 Task: Toggle the allow navigation to surrounding cells .
Action: Mouse moved to (26, 529)
Screenshot: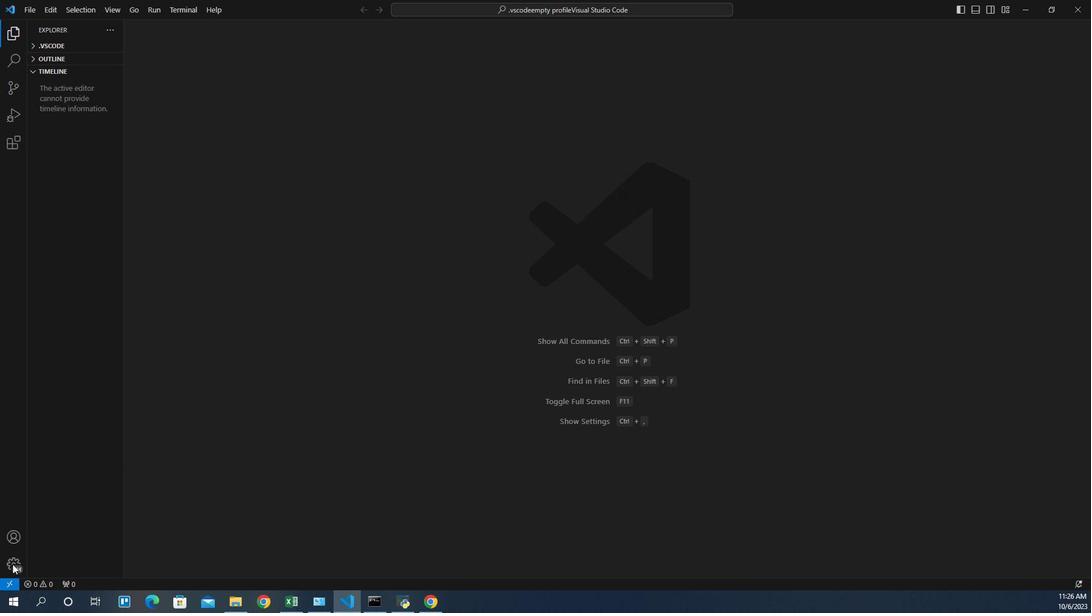 
Action: Mouse pressed left at (26, 529)
Screenshot: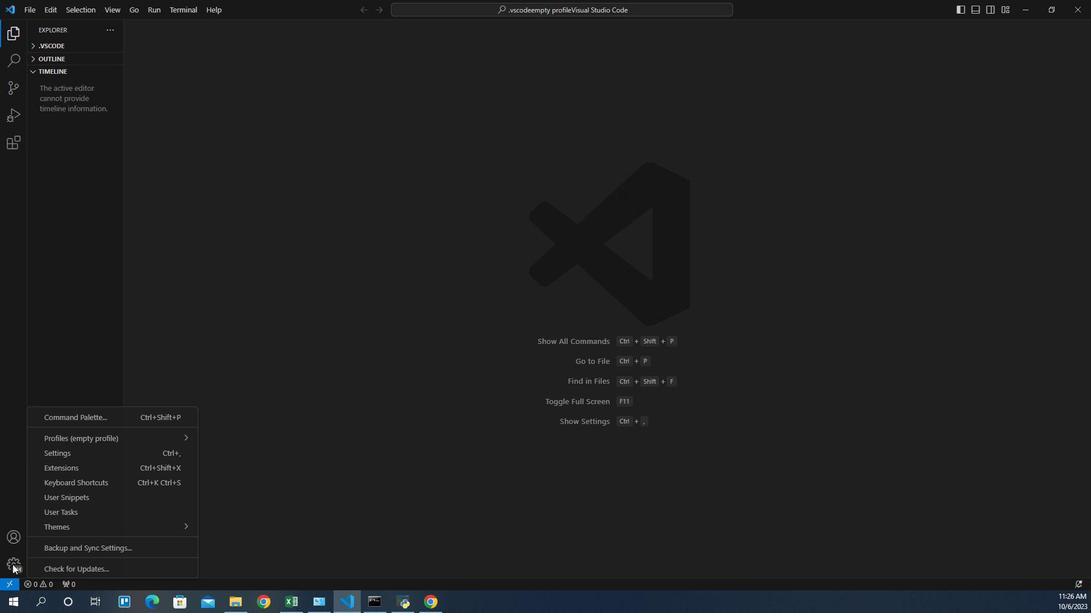 
Action: Mouse moved to (69, 437)
Screenshot: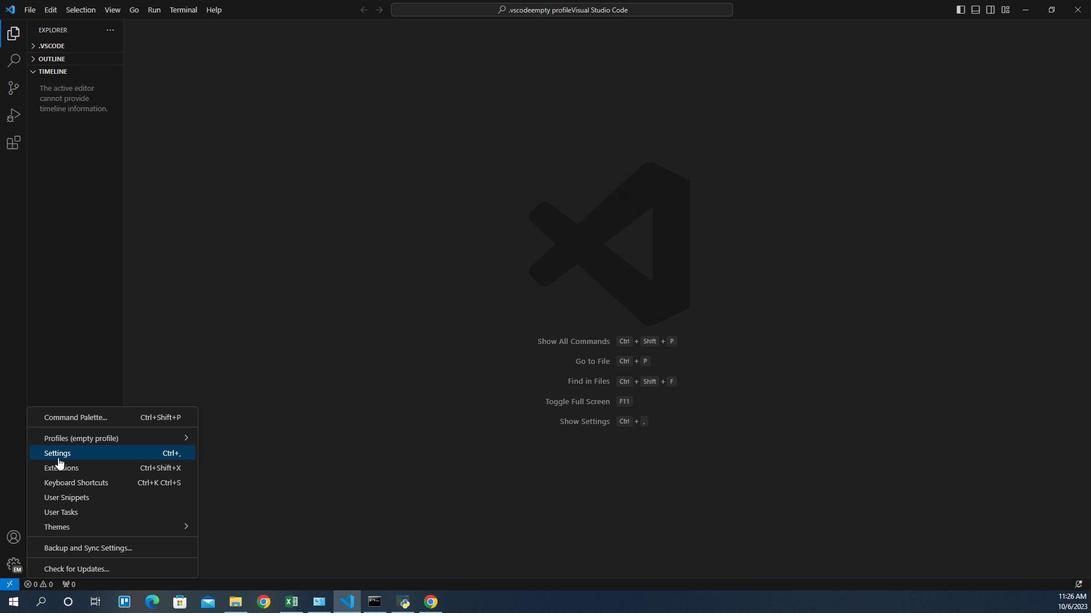 
Action: Mouse pressed left at (69, 437)
Screenshot: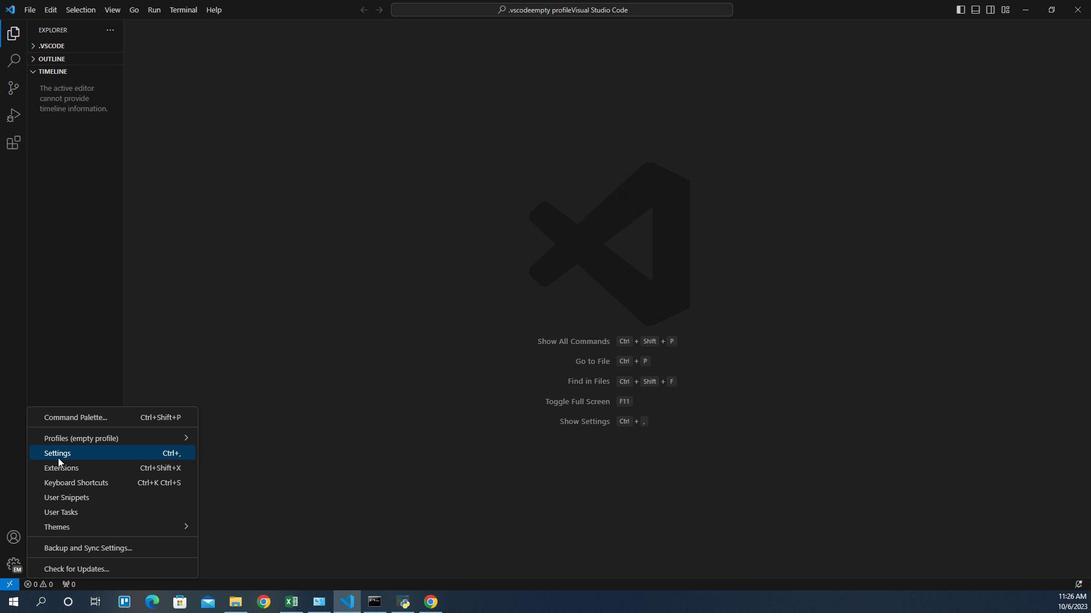 
Action: Mouse moved to (298, 173)
Screenshot: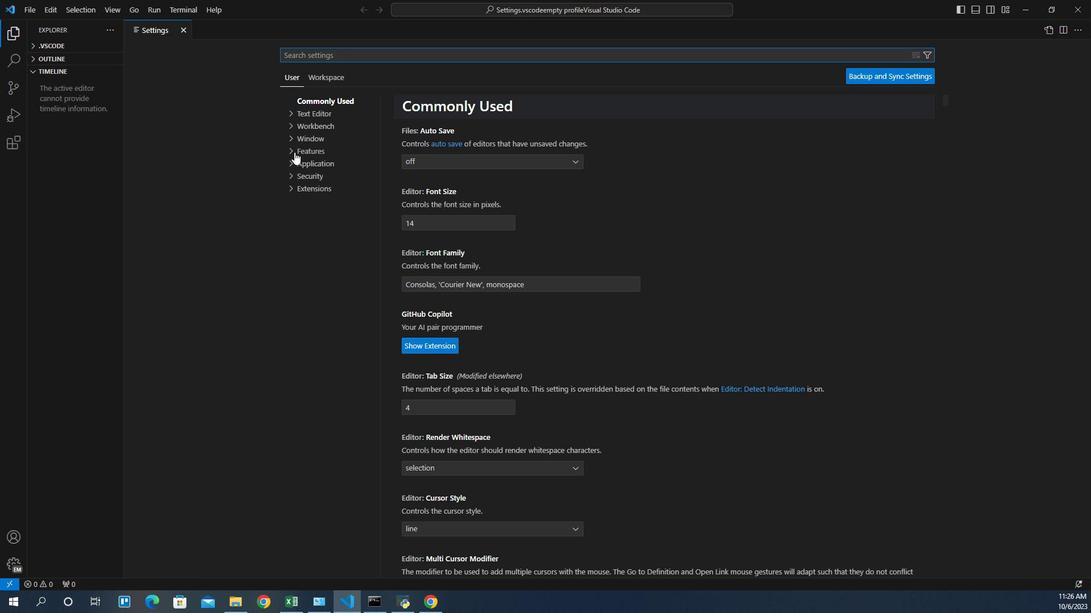 
Action: Mouse pressed left at (298, 173)
Screenshot: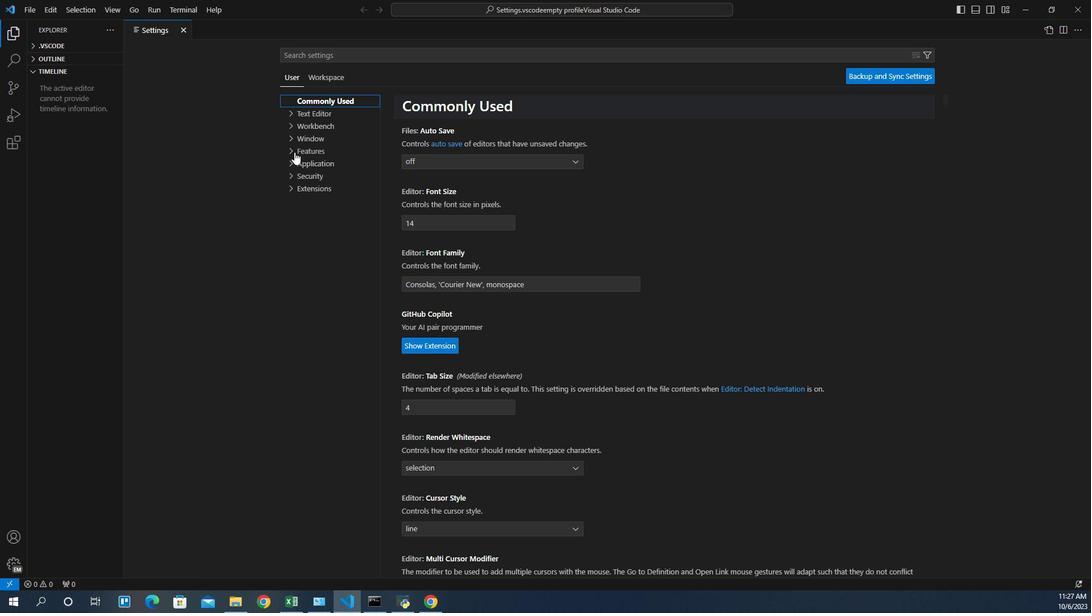 
Action: Mouse moved to (324, 331)
Screenshot: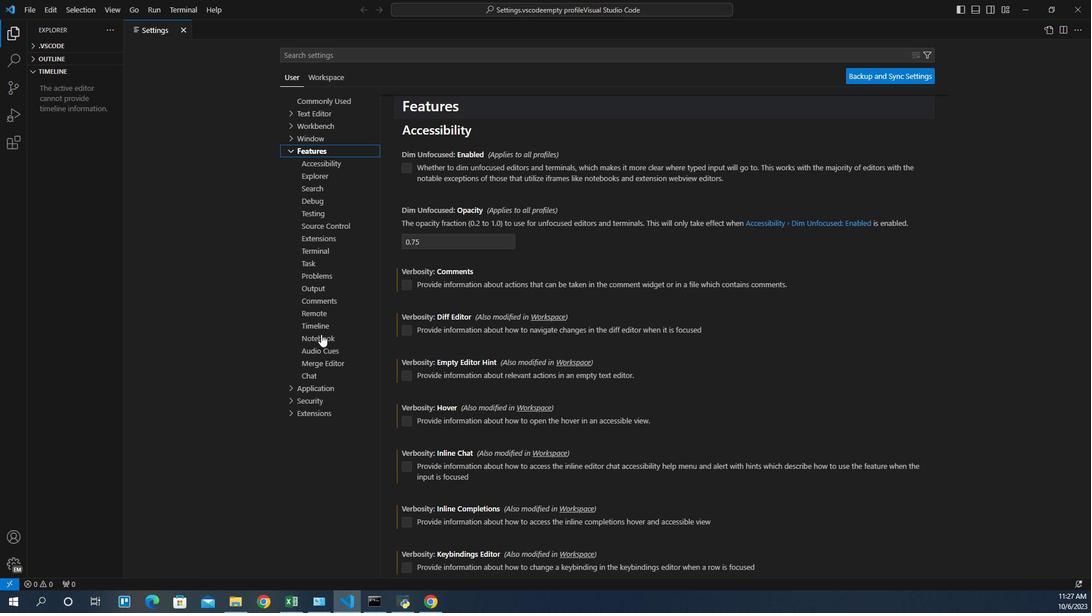 
Action: Mouse pressed left at (324, 331)
Screenshot: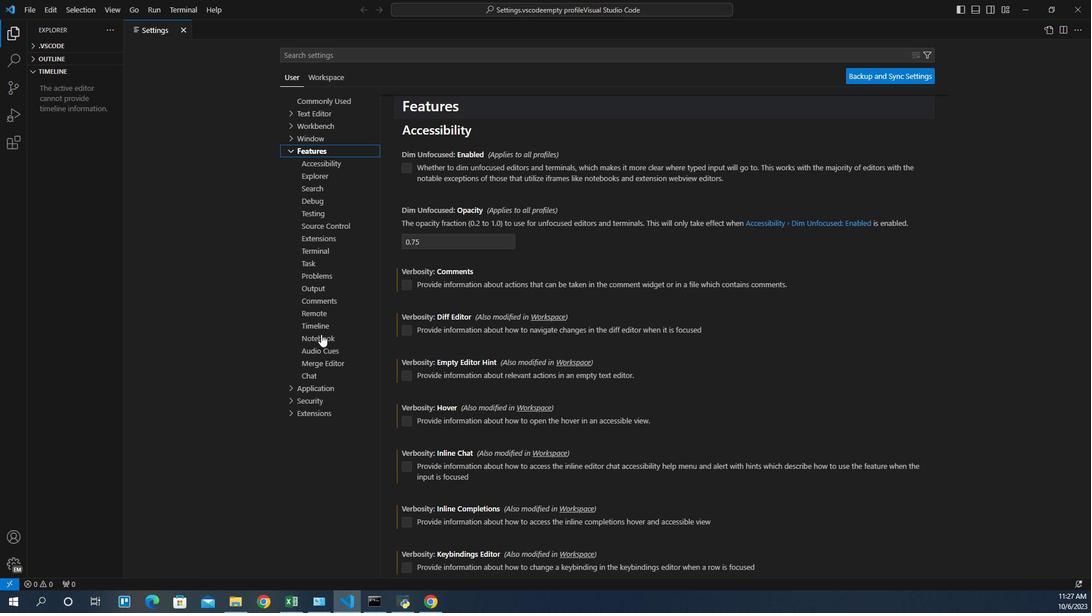 
Action: Mouse moved to (464, 431)
Screenshot: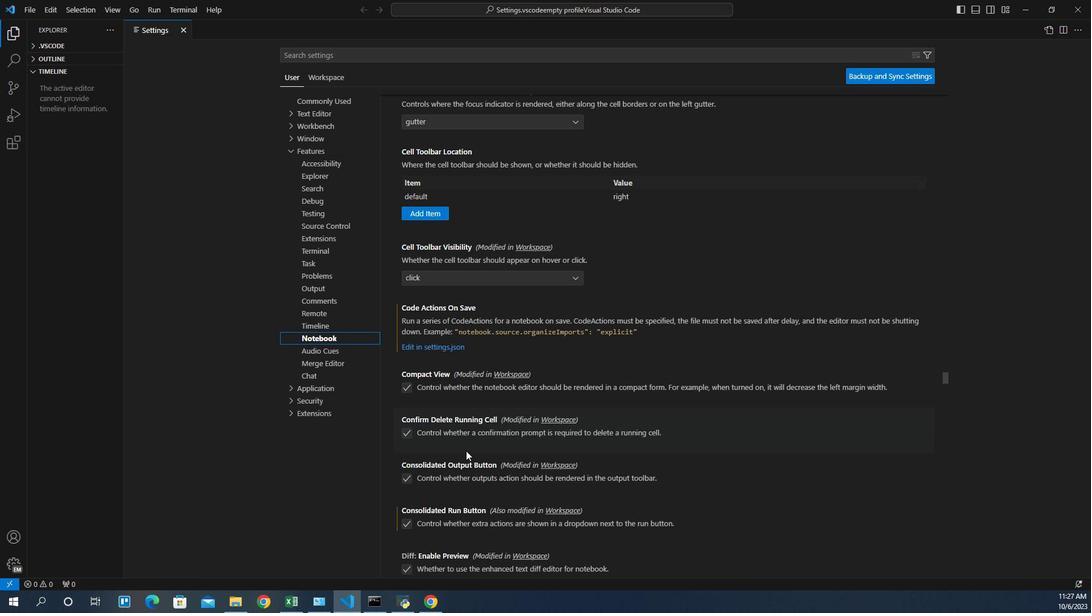 
Action: Mouse scrolled (464, 431) with delta (0, 0)
Screenshot: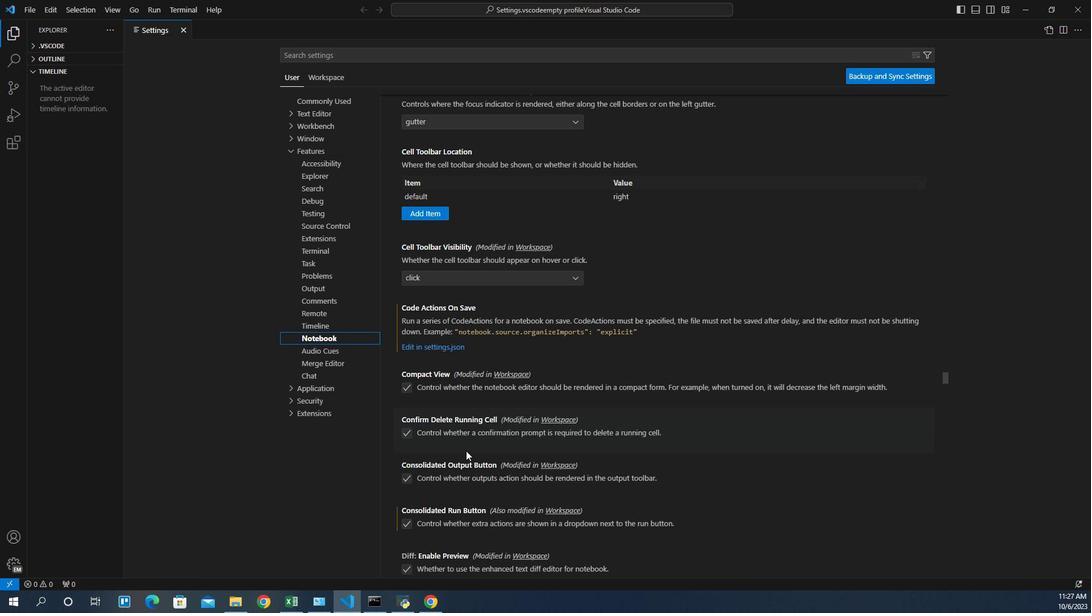 
Action: Mouse scrolled (464, 431) with delta (0, 0)
Screenshot: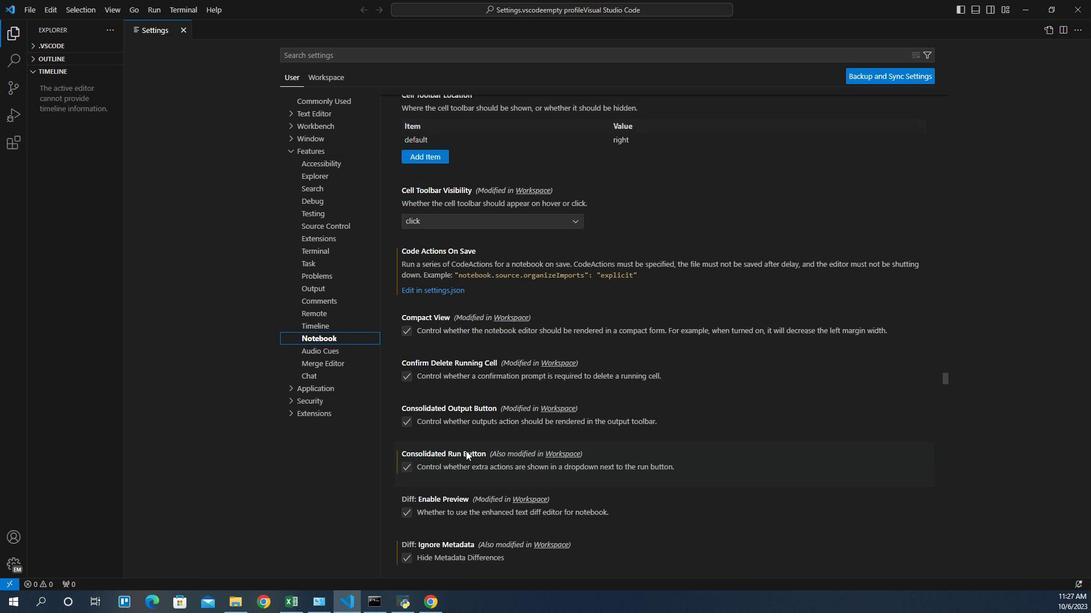 
Action: Mouse scrolled (464, 431) with delta (0, 0)
Screenshot: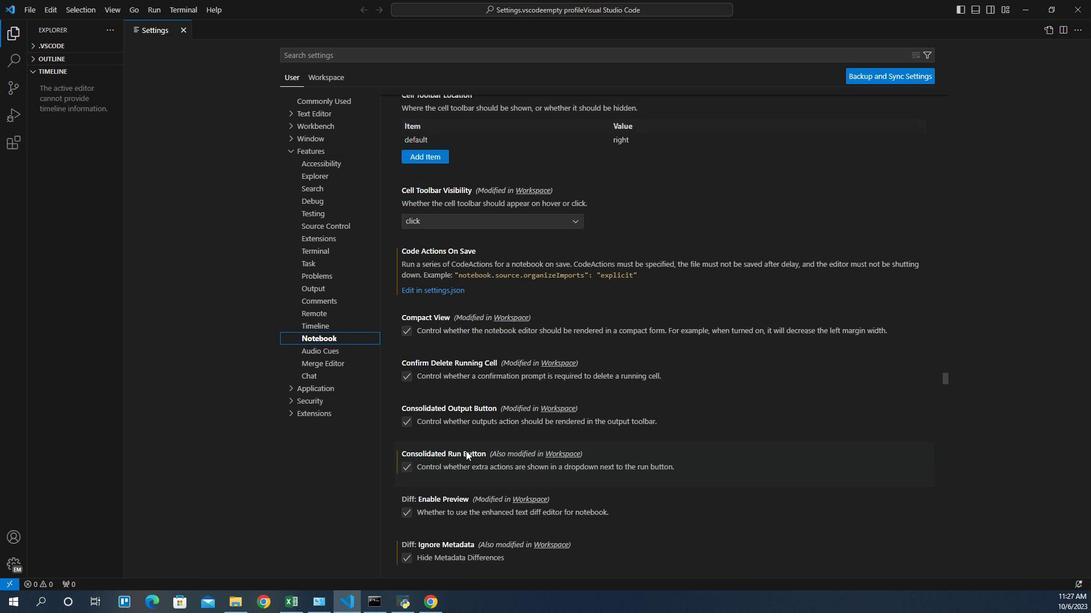 
Action: Mouse scrolled (464, 431) with delta (0, 0)
Screenshot: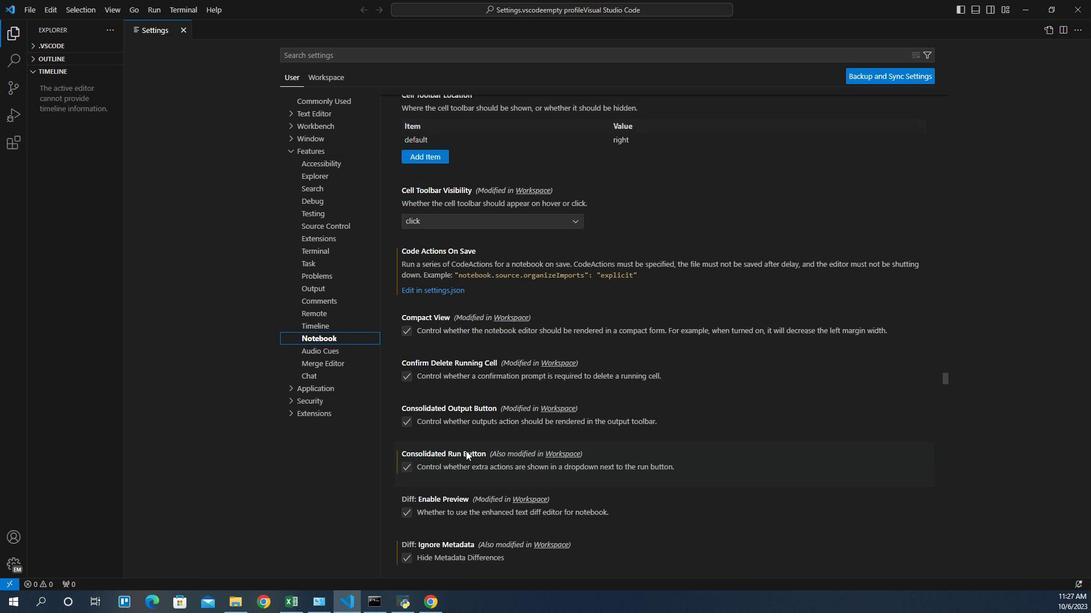 
Action: Mouse scrolled (464, 431) with delta (0, 0)
Screenshot: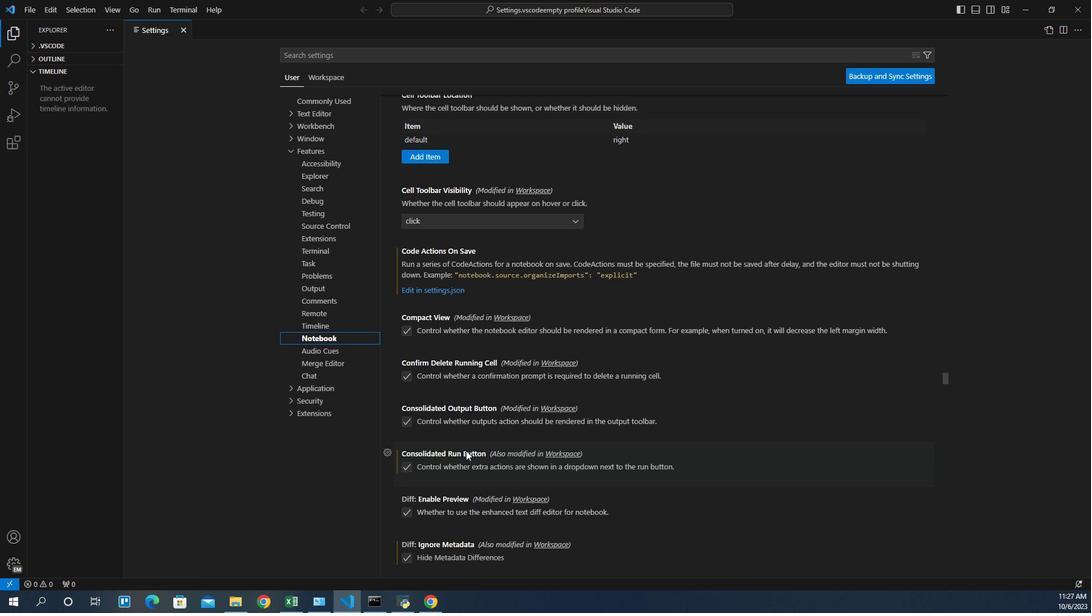 
Action: Mouse scrolled (464, 431) with delta (0, 0)
Screenshot: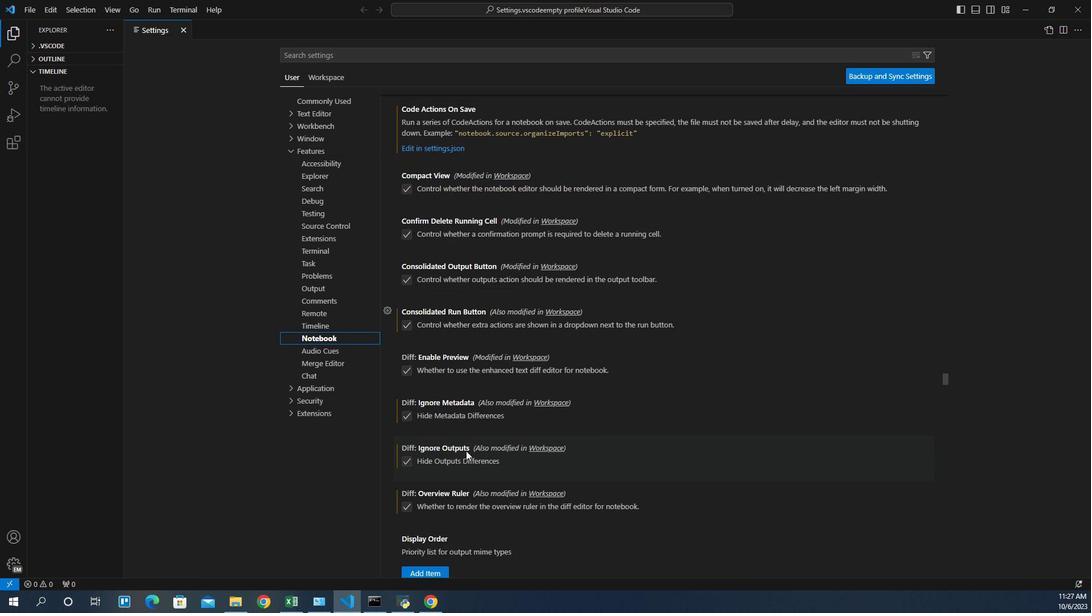 
Action: Mouse scrolled (464, 431) with delta (0, 0)
Screenshot: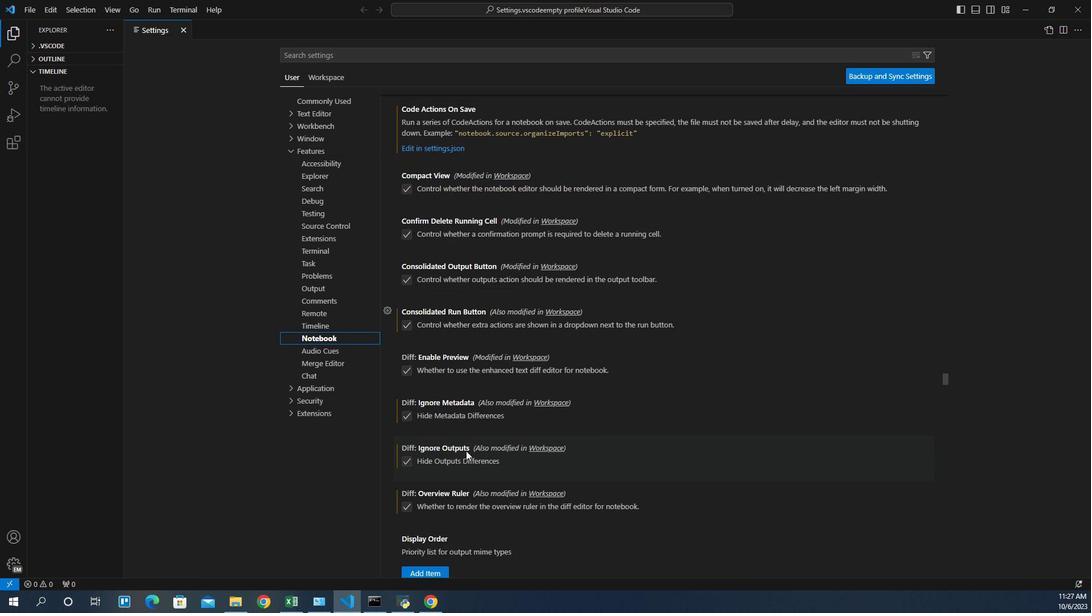 
Action: Mouse scrolled (464, 431) with delta (0, 0)
Screenshot: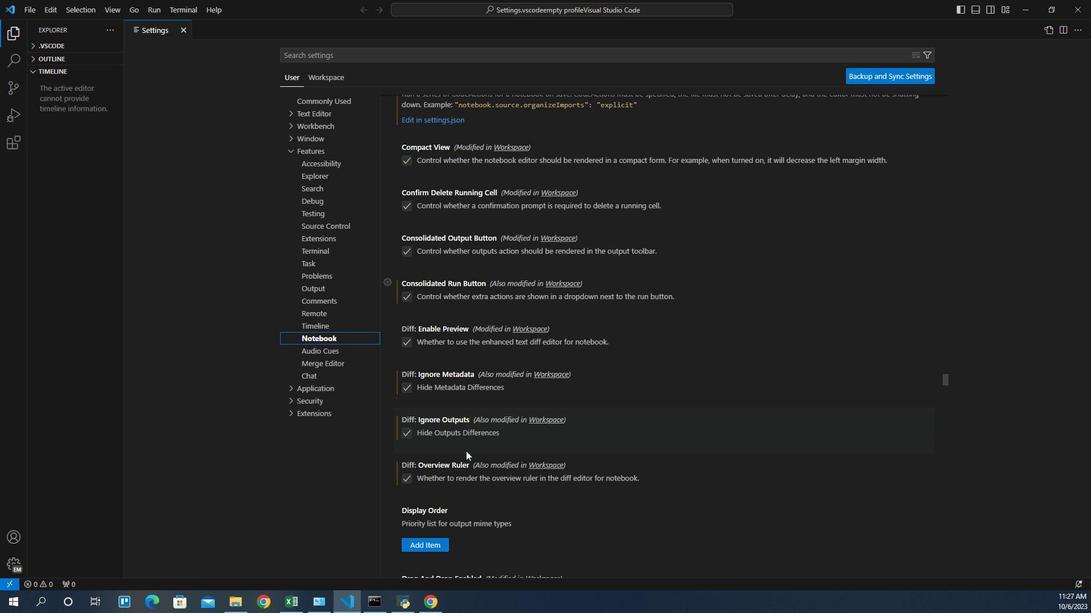 
Action: Mouse scrolled (464, 431) with delta (0, 0)
Screenshot: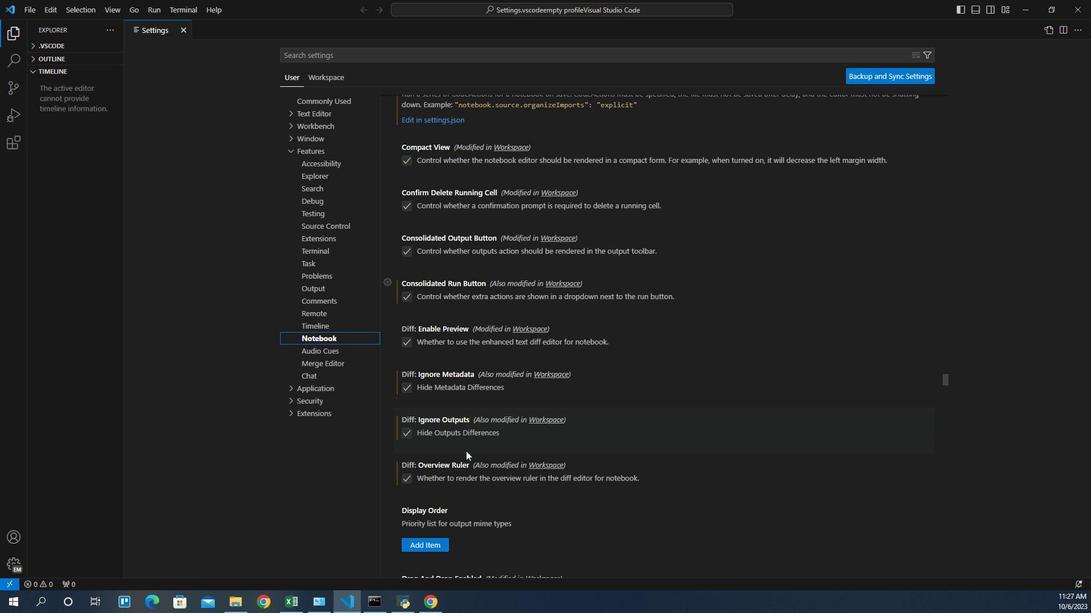 
Action: Mouse scrolled (464, 431) with delta (0, 0)
Screenshot: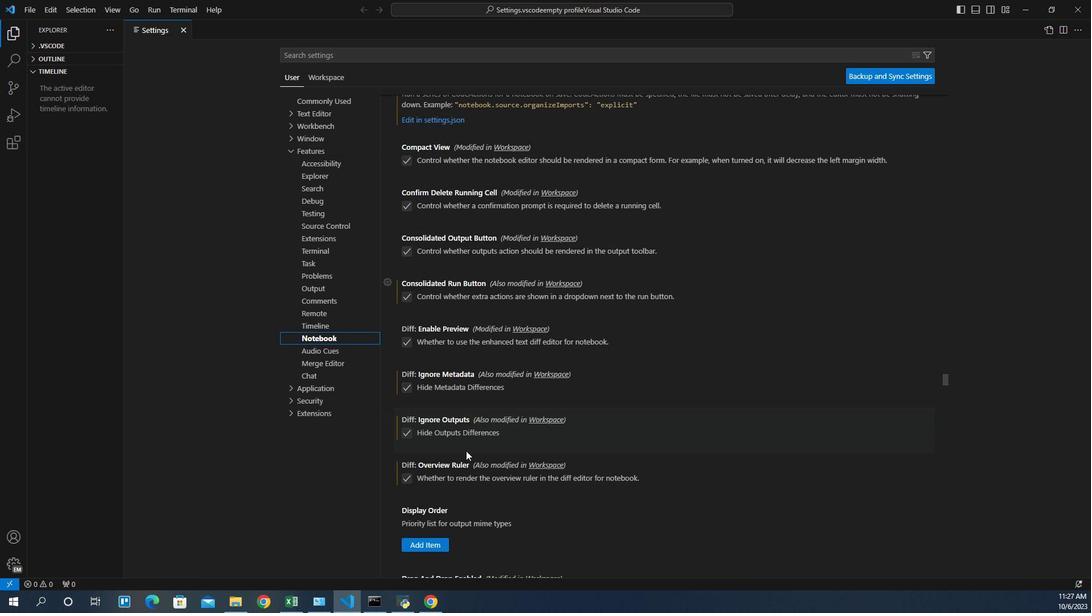 
Action: Mouse scrolled (464, 431) with delta (0, 0)
Screenshot: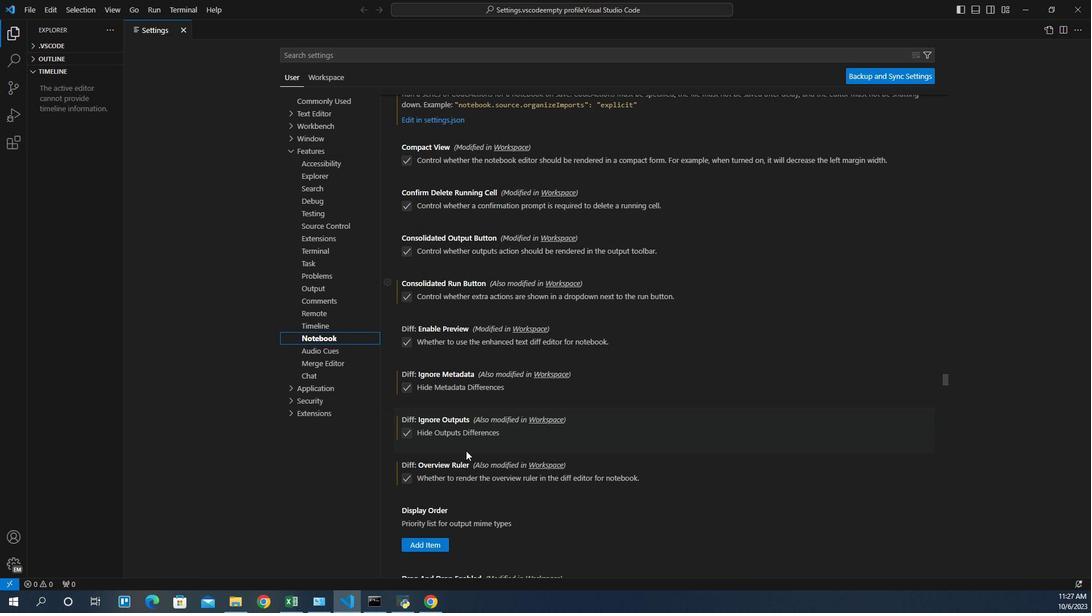 
Action: Mouse scrolled (464, 431) with delta (0, 0)
Screenshot: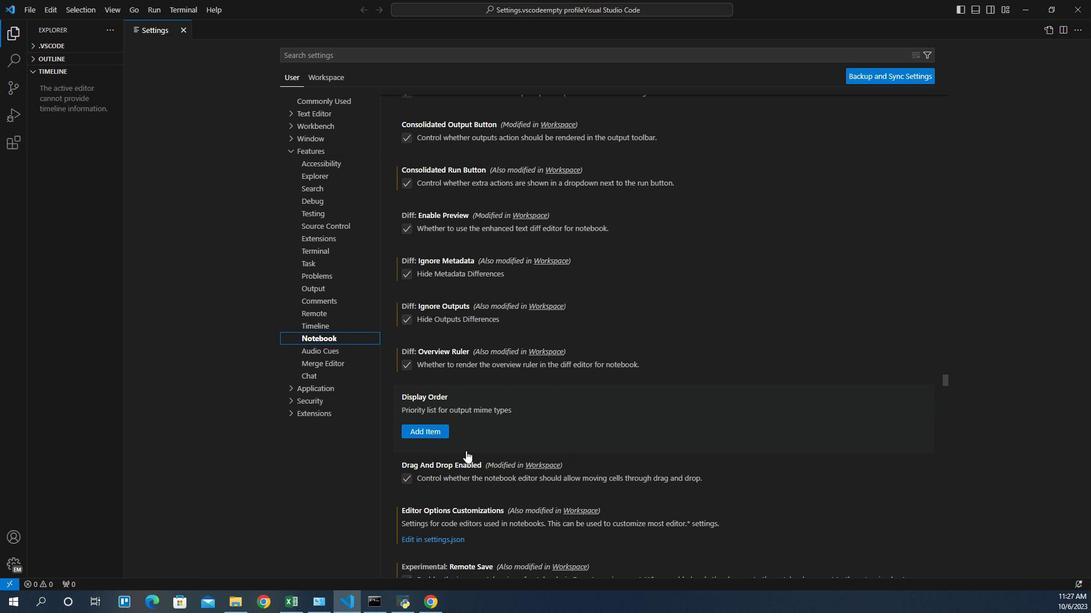 
Action: Mouse scrolled (464, 431) with delta (0, 0)
Screenshot: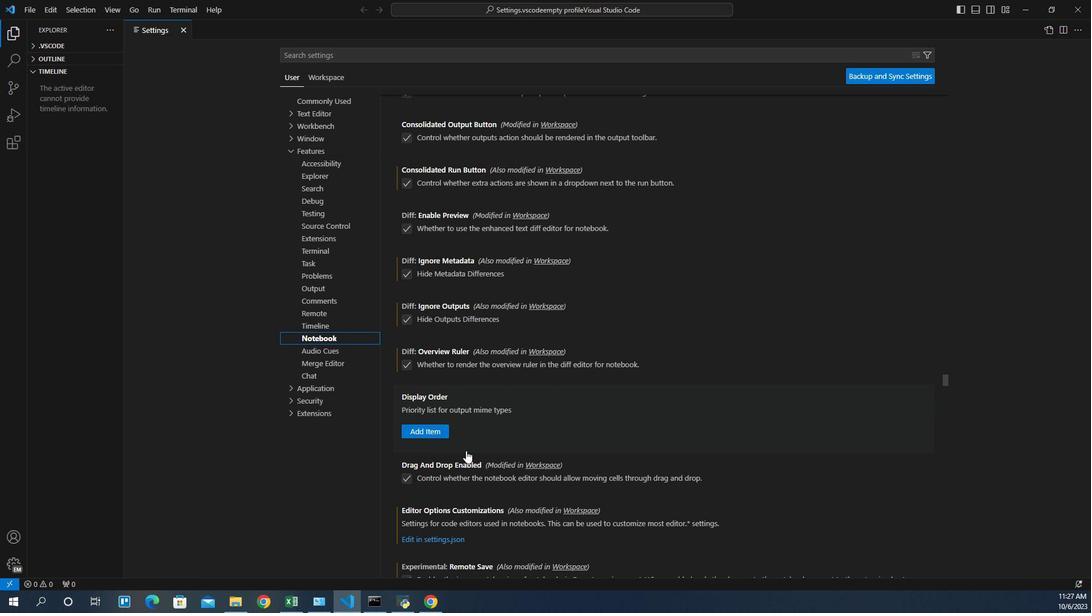 
Action: Mouse scrolled (464, 431) with delta (0, 0)
Screenshot: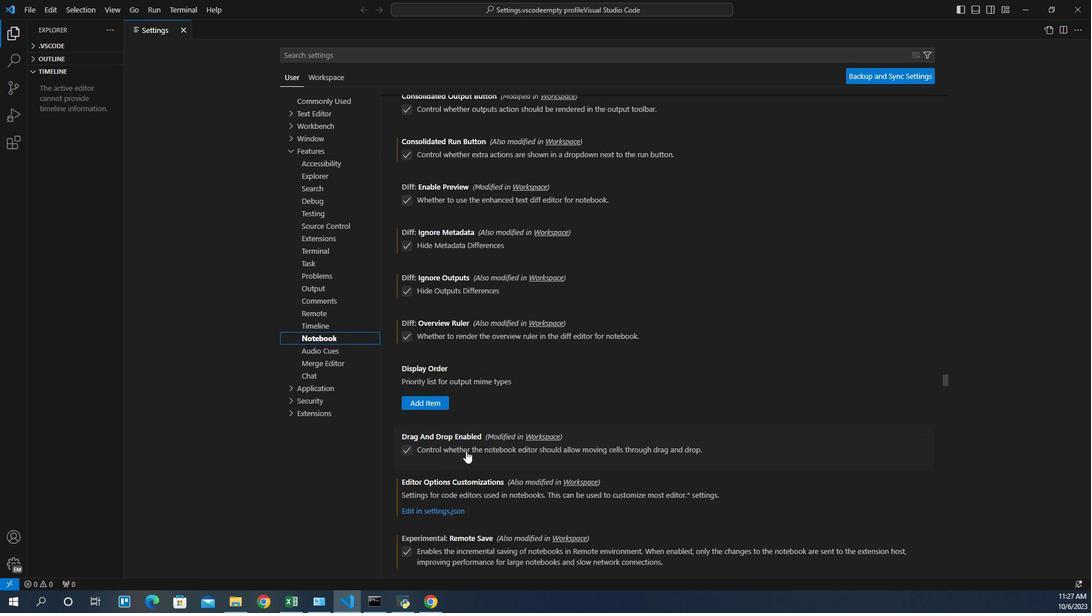 
Action: Mouse scrolled (464, 431) with delta (0, 0)
Screenshot: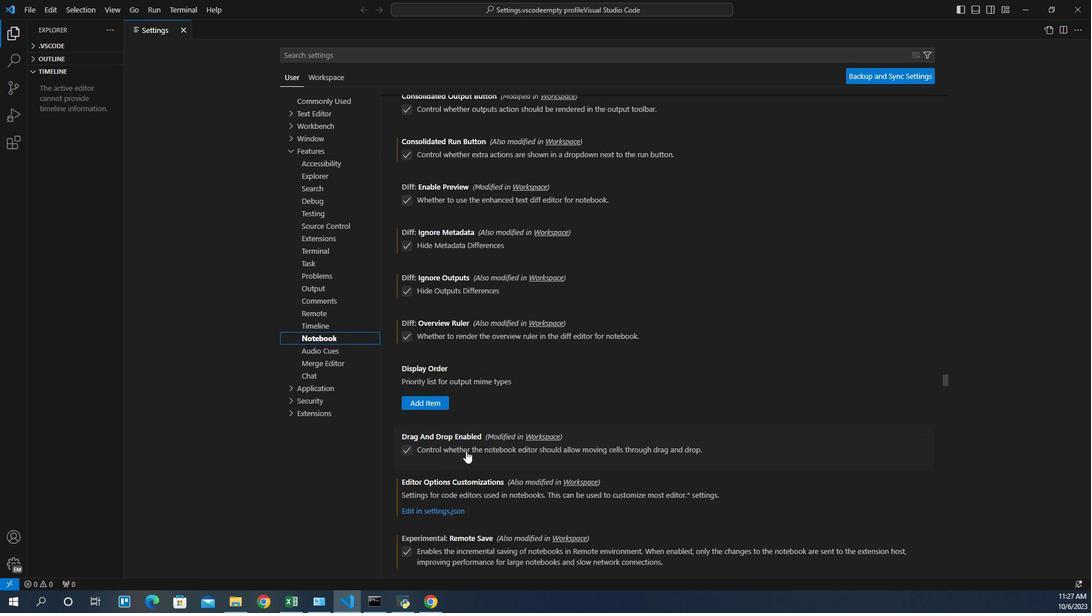 
Action: Mouse scrolled (464, 431) with delta (0, 0)
Screenshot: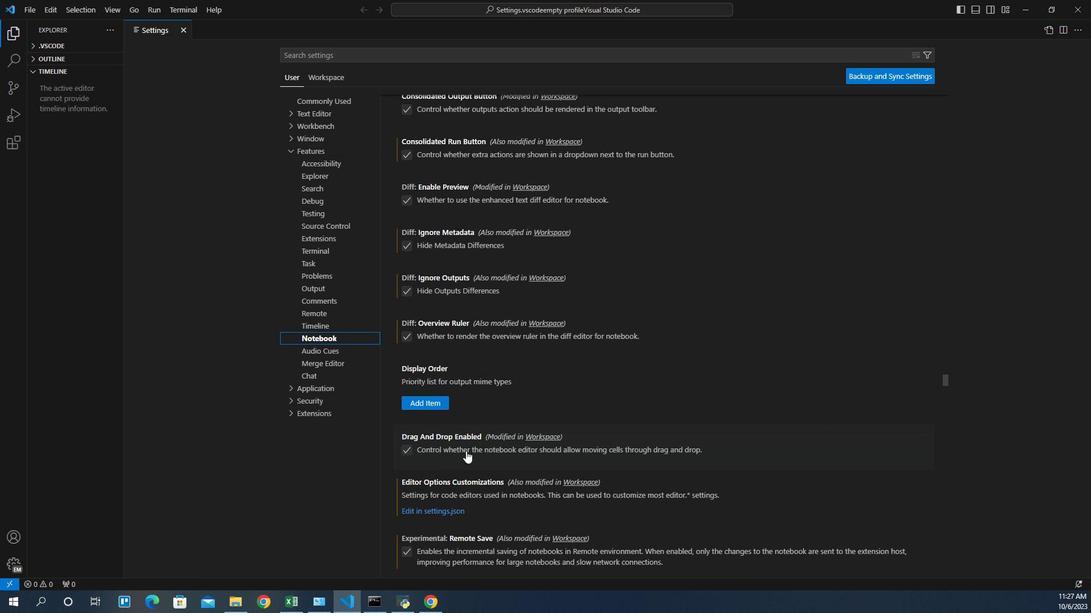 
Action: Mouse scrolled (464, 431) with delta (0, 0)
Screenshot: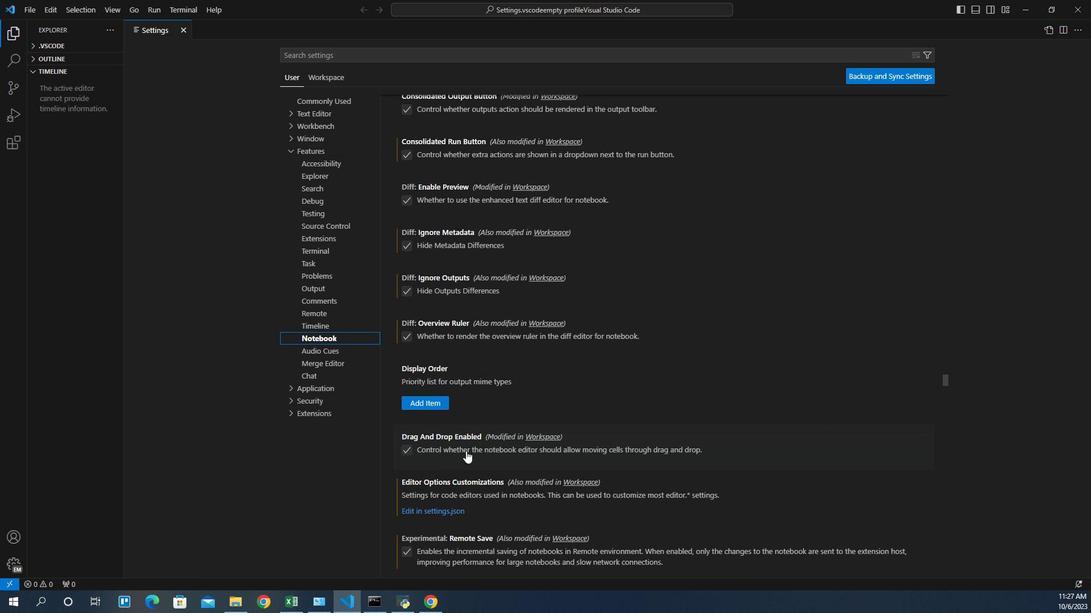 
Action: Mouse scrolled (464, 431) with delta (0, 0)
Screenshot: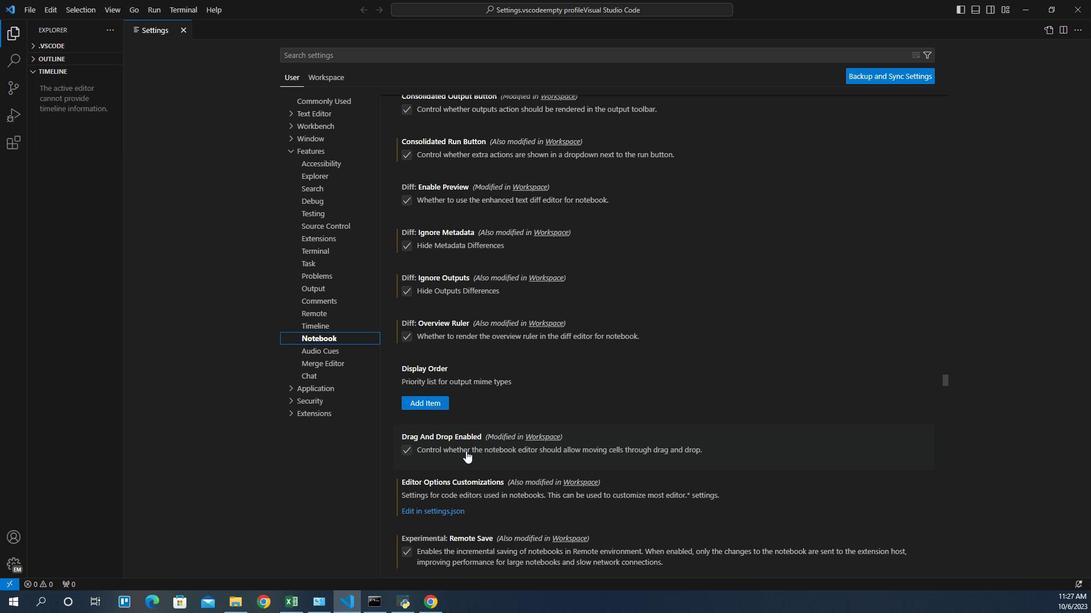 
Action: Mouse scrolled (464, 431) with delta (0, 0)
Screenshot: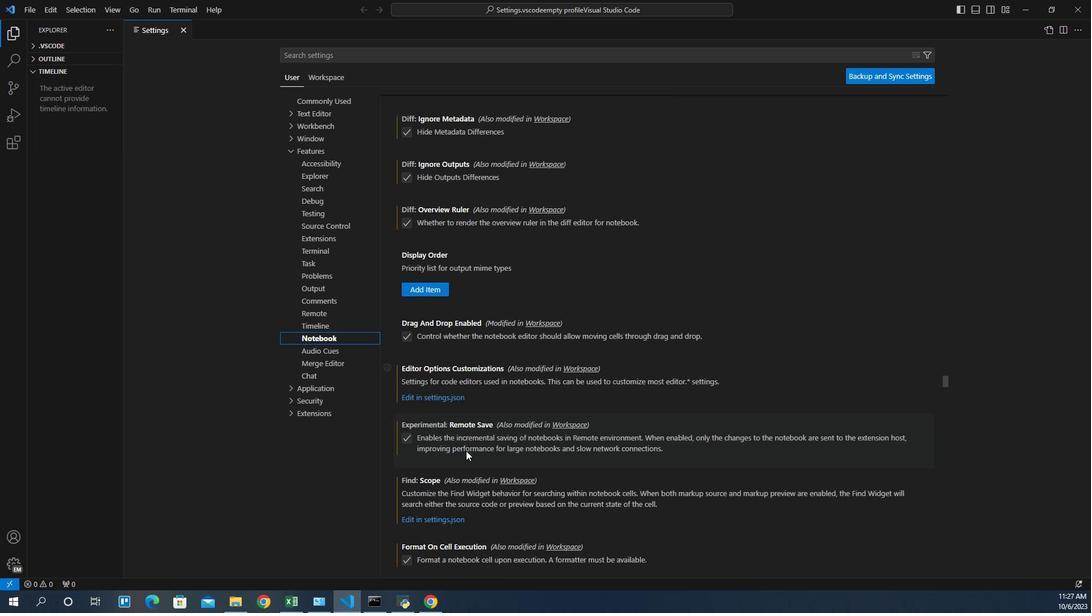 
Action: Mouse scrolled (464, 431) with delta (0, 0)
Screenshot: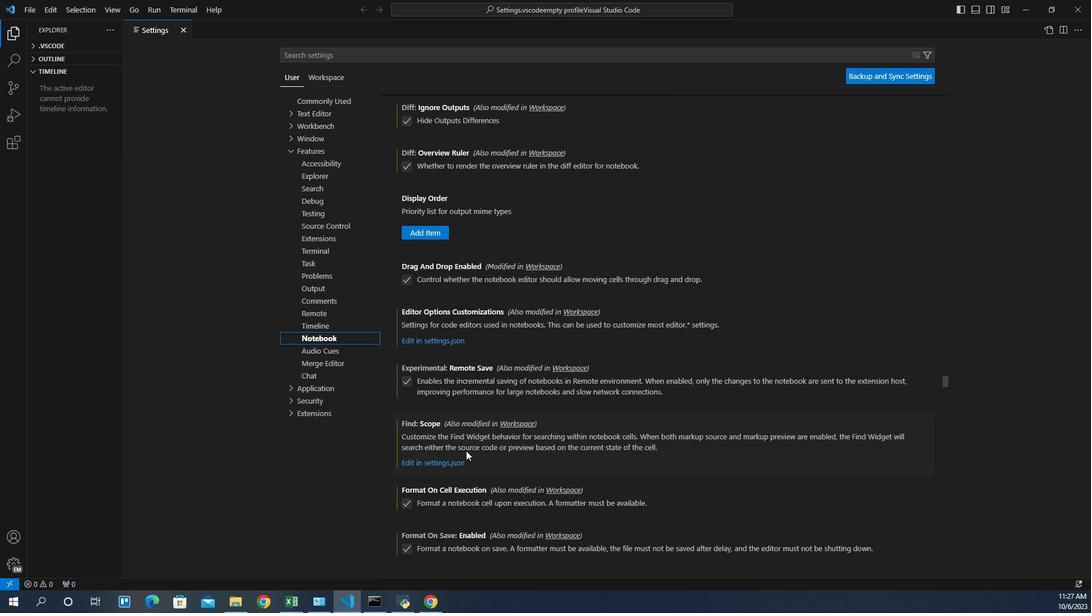 
Action: Mouse scrolled (464, 431) with delta (0, 0)
Screenshot: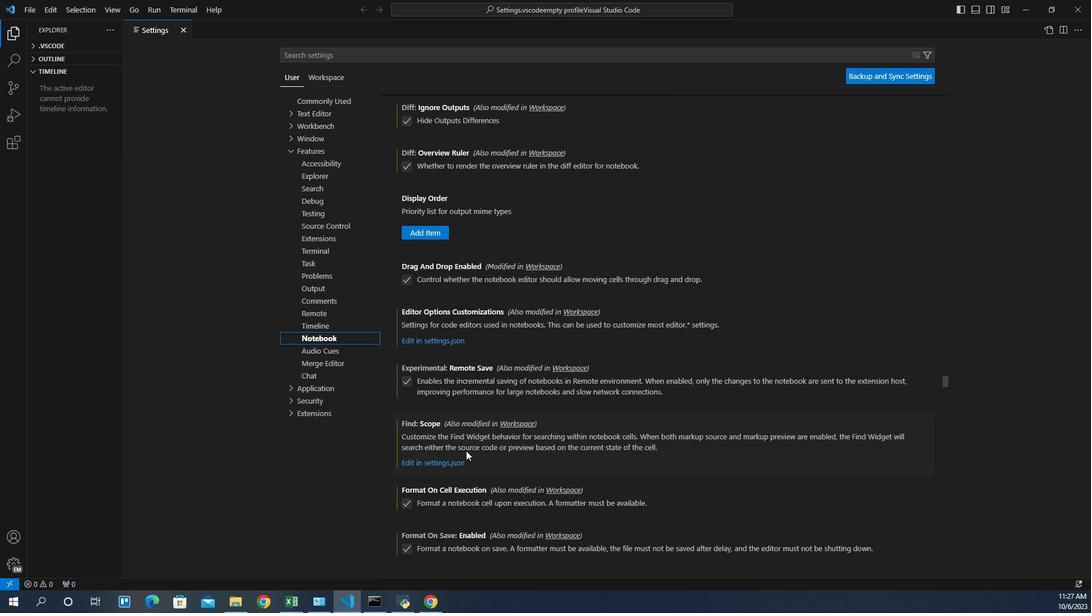
Action: Mouse scrolled (464, 431) with delta (0, 0)
Screenshot: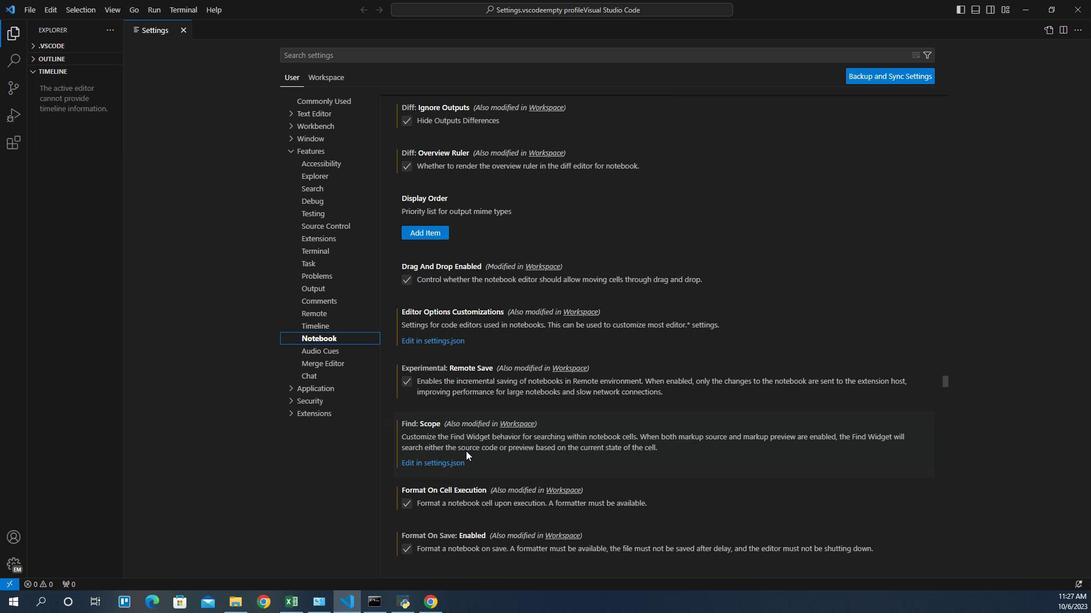 
Action: Mouse scrolled (464, 431) with delta (0, 0)
Screenshot: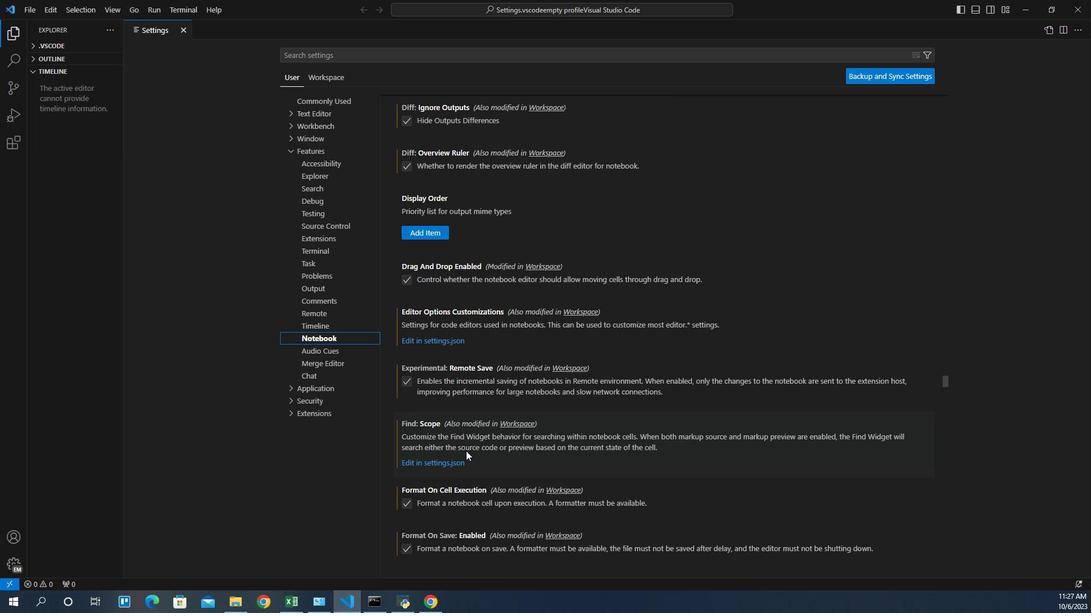 
Action: Mouse scrolled (464, 431) with delta (0, 0)
Screenshot: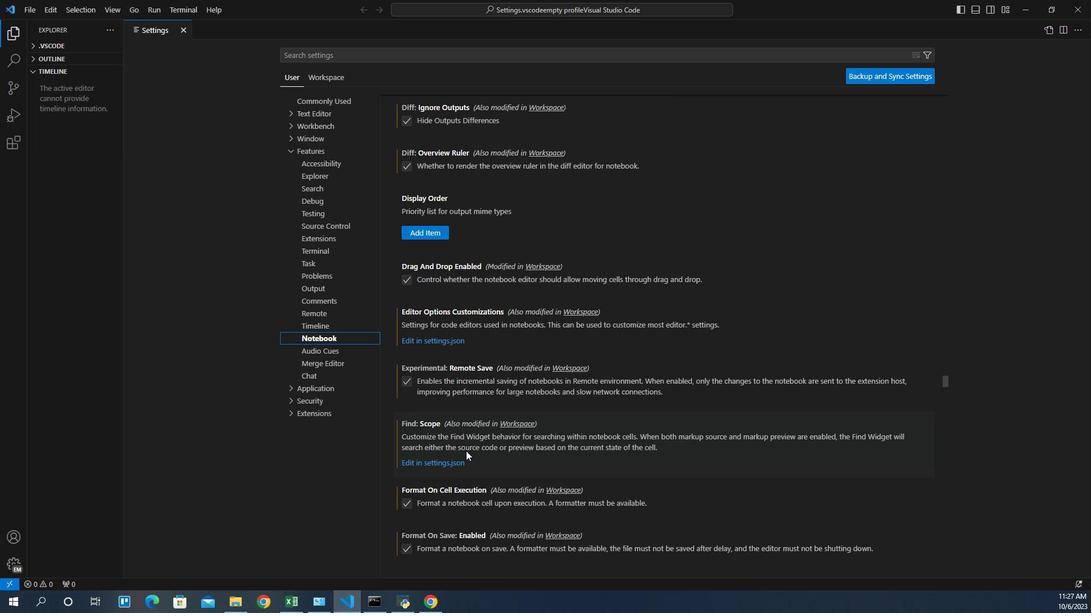 
Action: Mouse scrolled (464, 431) with delta (0, 0)
Screenshot: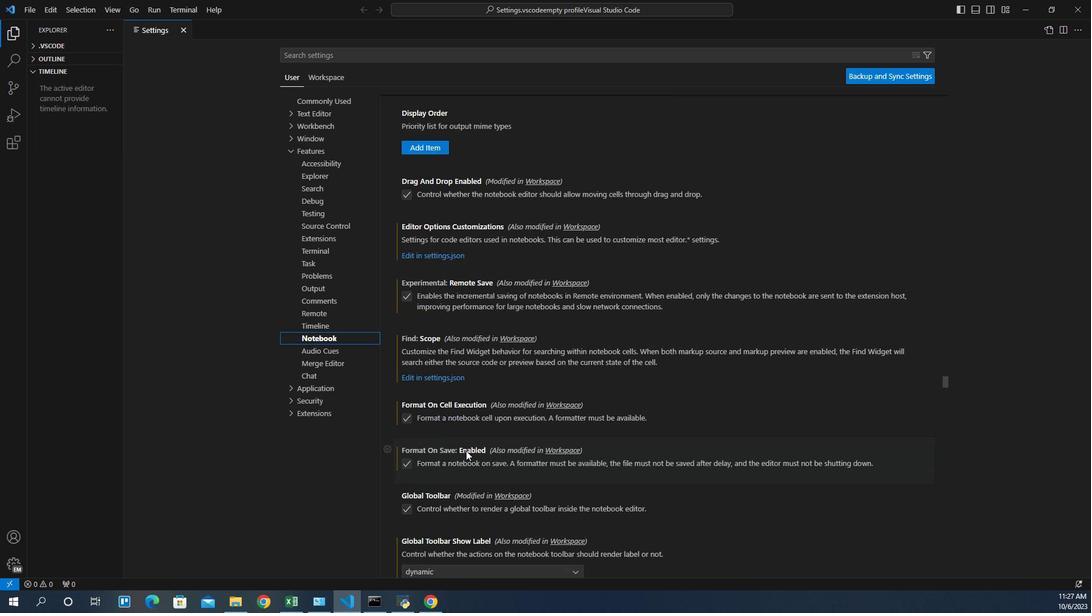 
Action: Mouse scrolled (464, 431) with delta (0, 0)
Screenshot: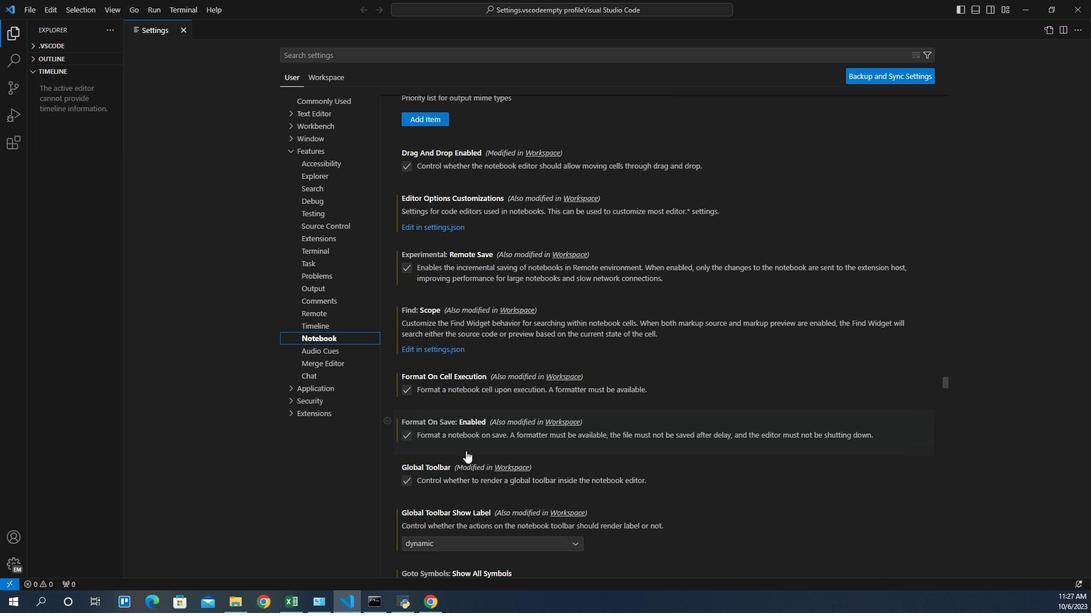 
Action: Mouse scrolled (464, 431) with delta (0, 0)
Screenshot: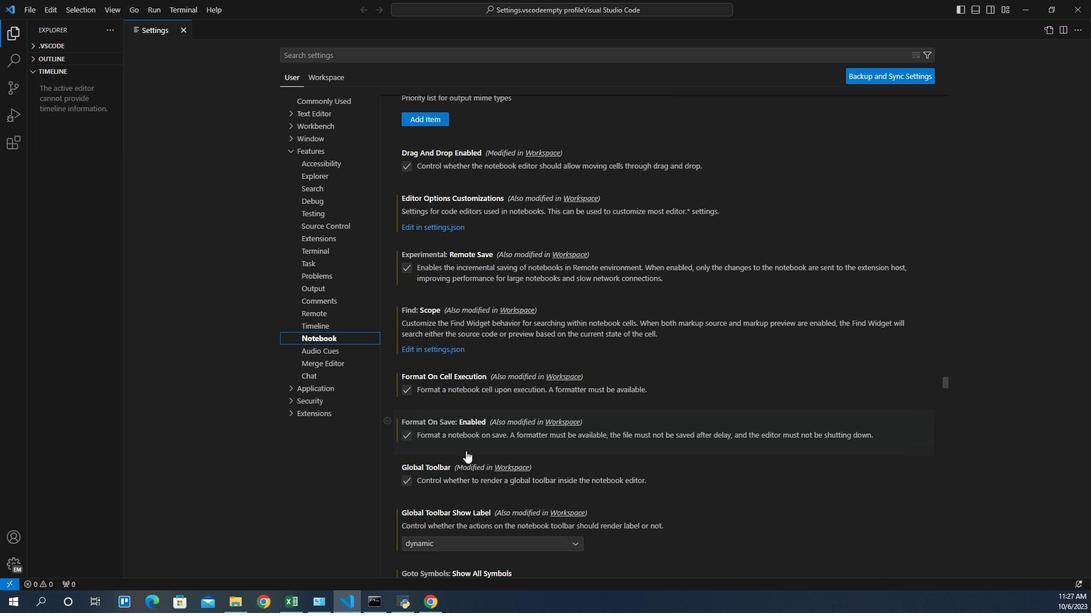 
Action: Mouse scrolled (464, 431) with delta (0, 0)
Screenshot: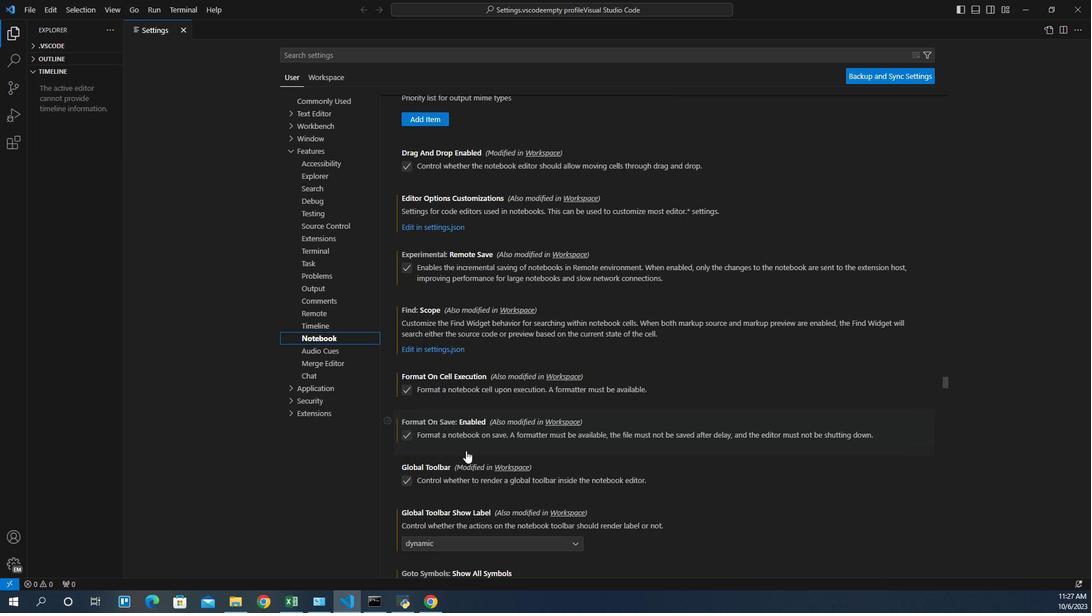 
Action: Mouse scrolled (464, 431) with delta (0, 0)
Screenshot: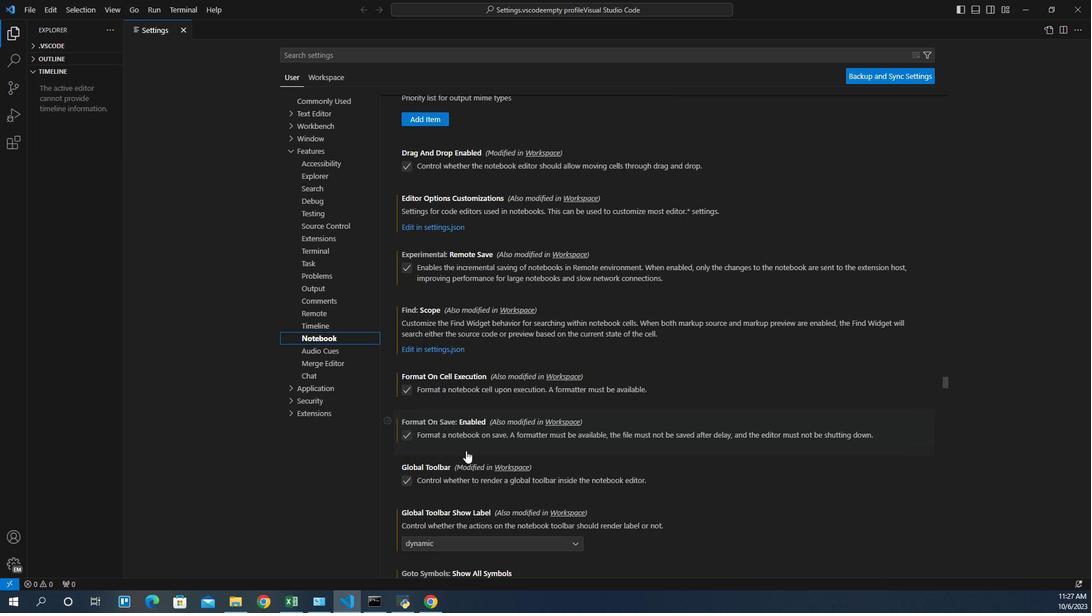 
Action: Mouse scrolled (464, 431) with delta (0, 0)
Screenshot: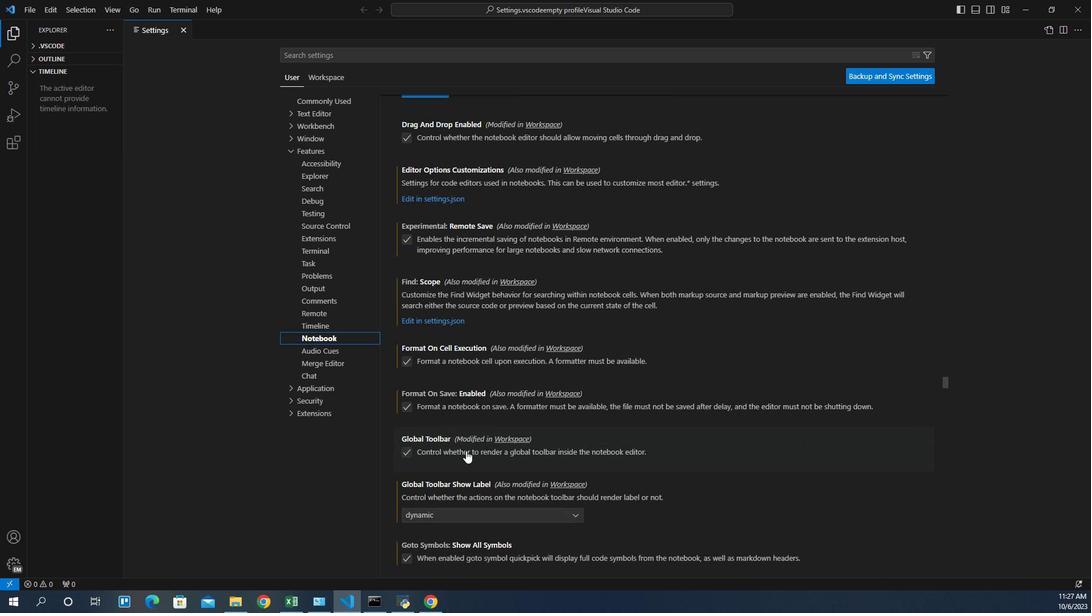 
Action: Mouse scrolled (464, 431) with delta (0, 0)
Screenshot: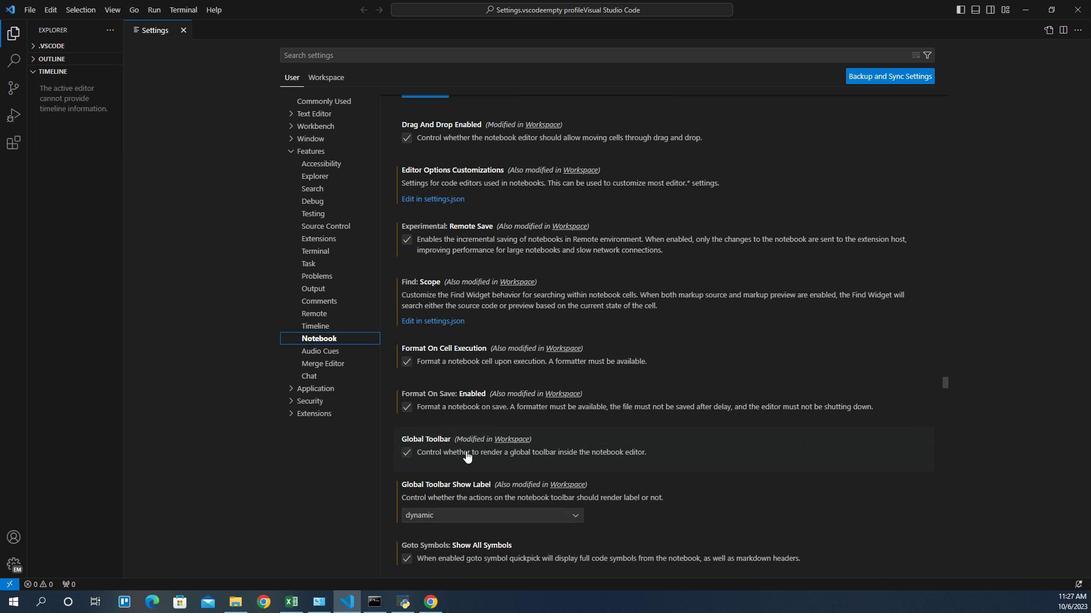
Action: Mouse scrolled (464, 431) with delta (0, 0)
Screenshot: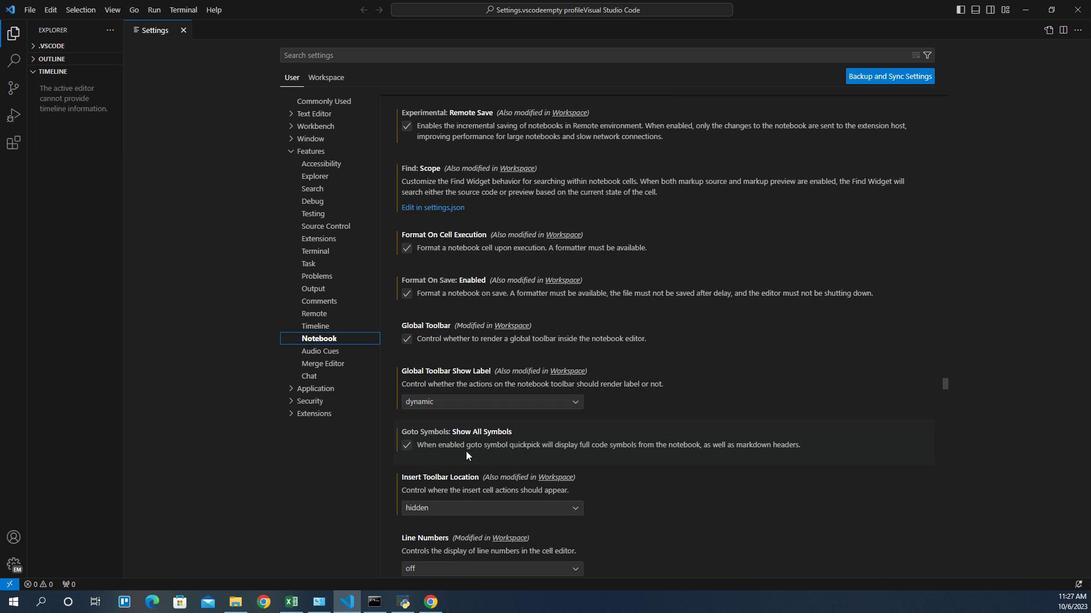 
Action: Mouse scrolled (464, 431) with delta (0, 0)
Screenshot: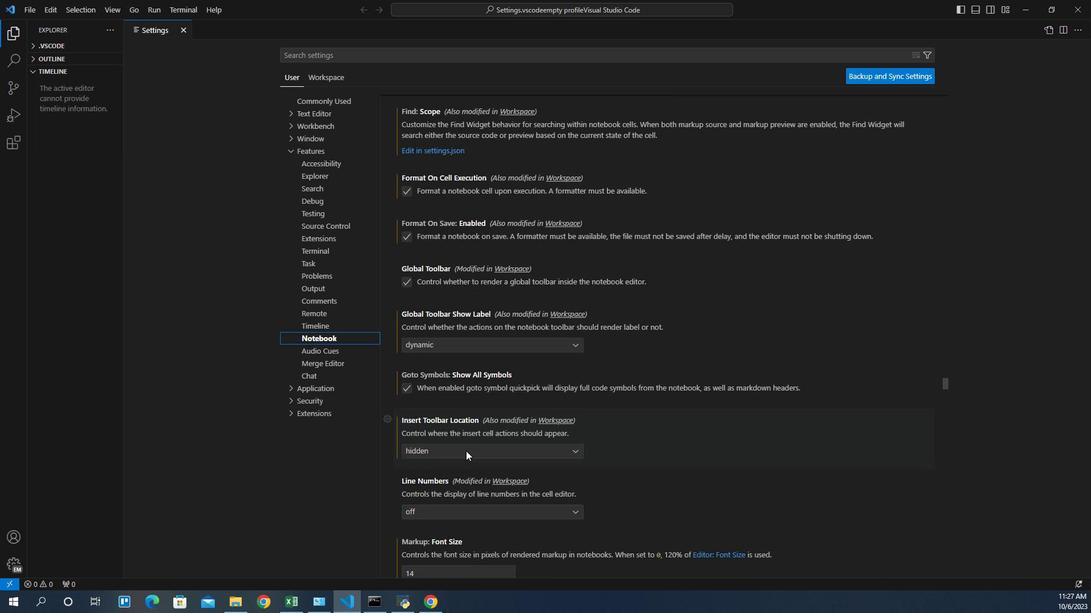 
Action: Mouse scrolled (464, 431) with delta (0, 0)
Screenshot: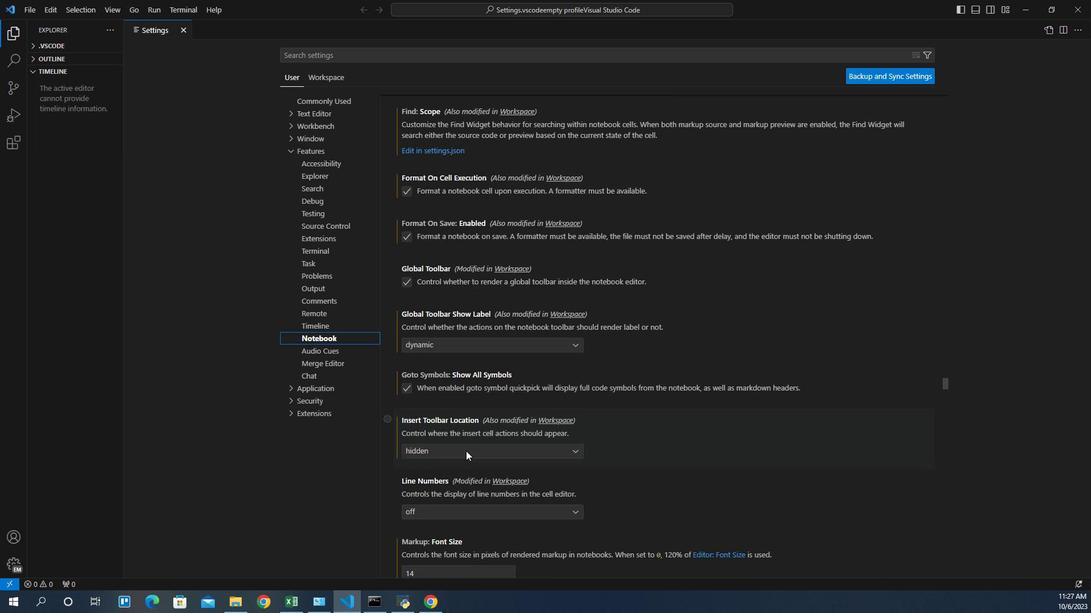 
Action: Mouse scrolled (464, 431) with delta (0, 0)
Screenshot: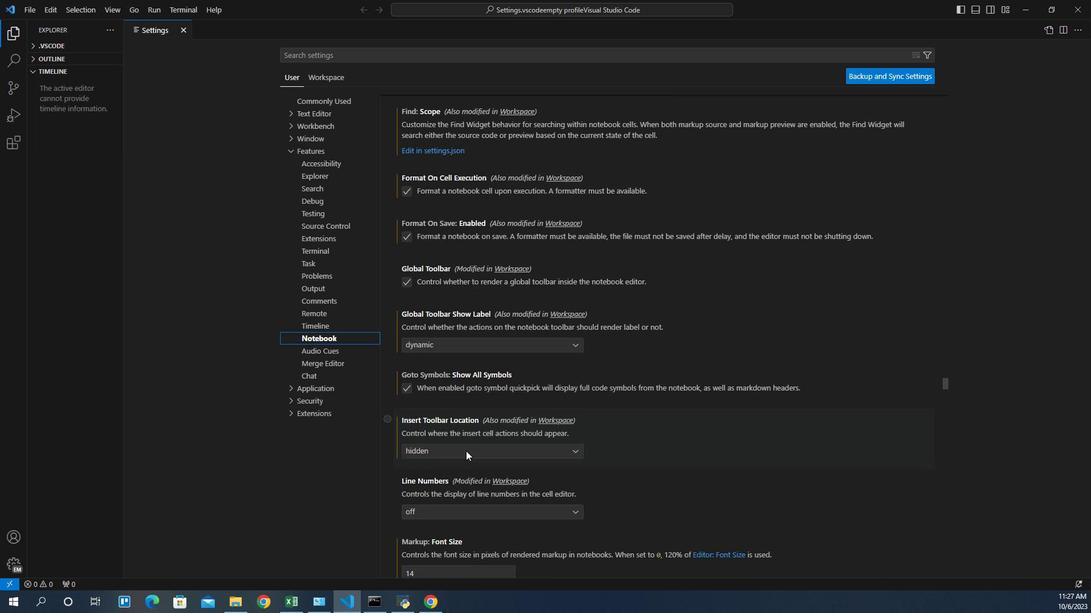 
Action: Mouse scrolled (464, 431) with delta (0, 0)
Screenshot: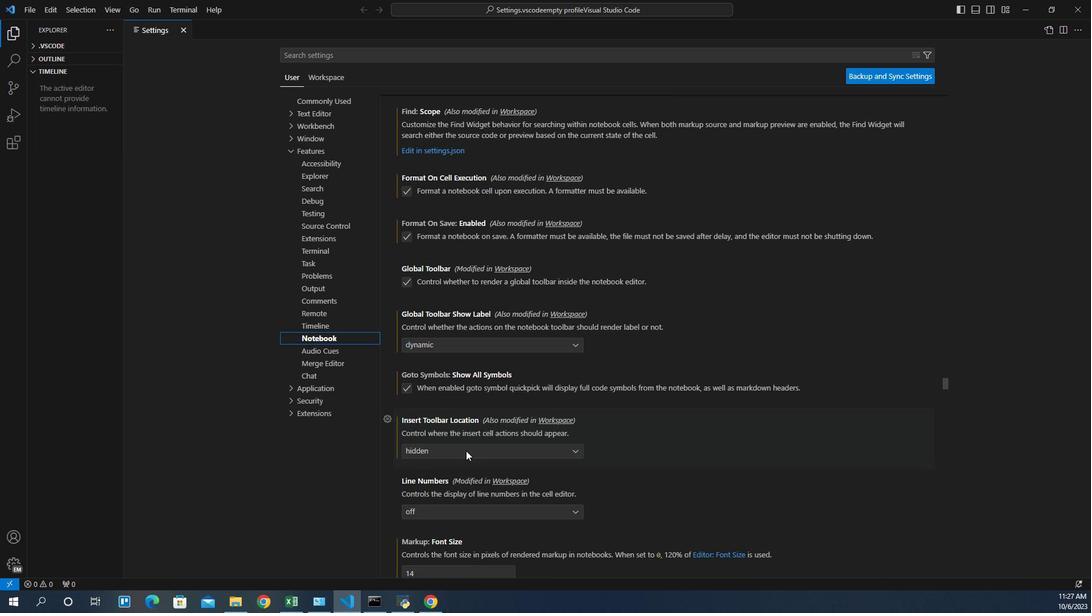 
Action: Mouse scrolled (464, 431) with delta (0, 0)
Screenshot: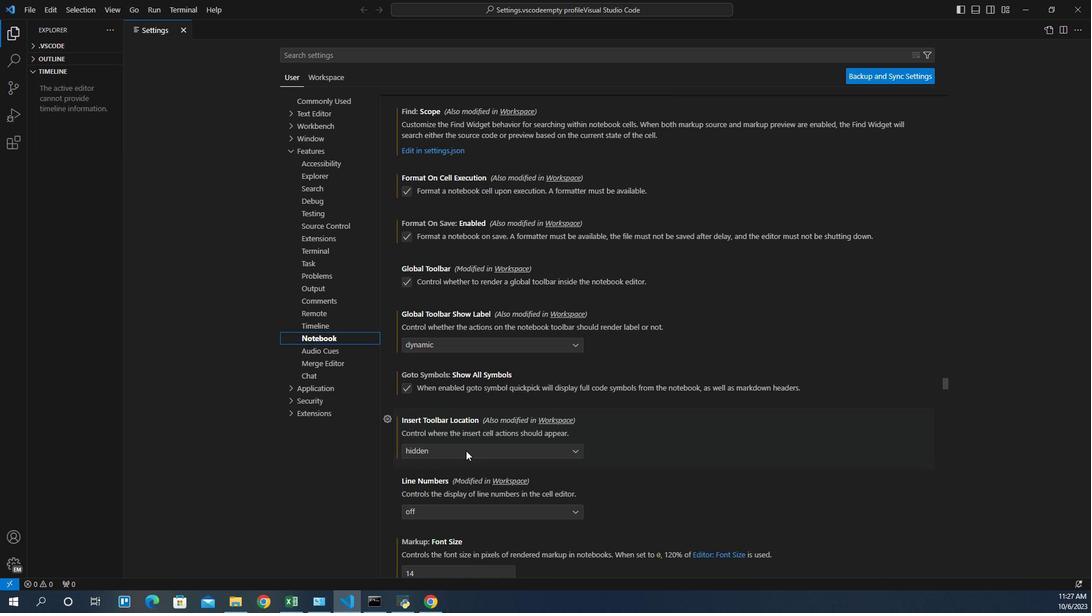 
Action: Mouse scrolled (464, 431) with delta (0, 0)
Screenshot: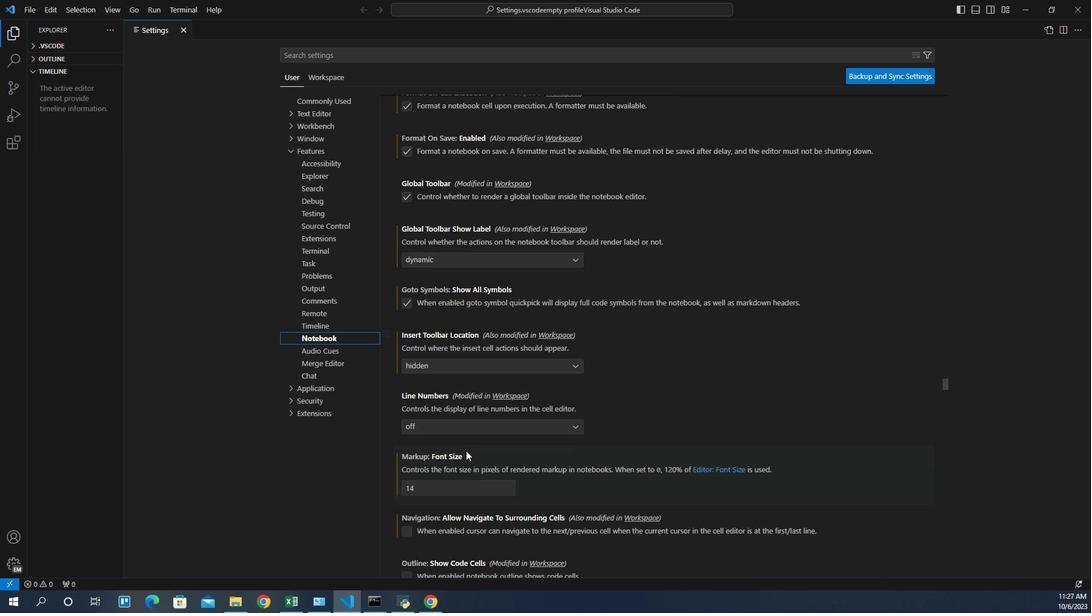 
Action: Mouse scrolled (464, 431) with delta (0, 0)
Screenshot: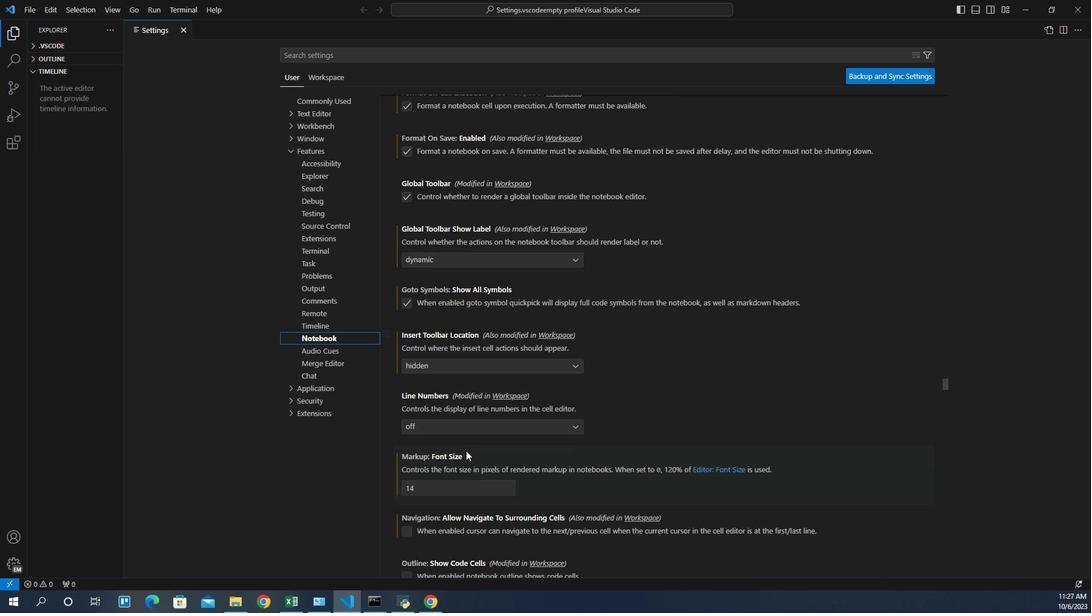 
Action: Mouse scrolled (464, 431) with delta (0, 0)
Screenshot: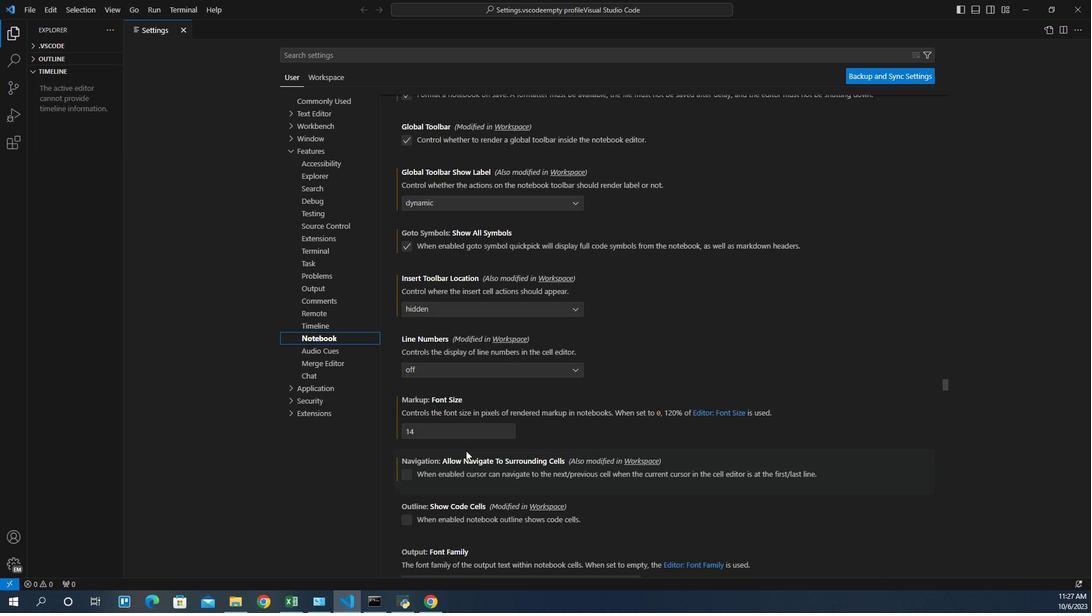 
Action: Mouse scrolled (464, 431) with delta (0, 0)
Screenshot: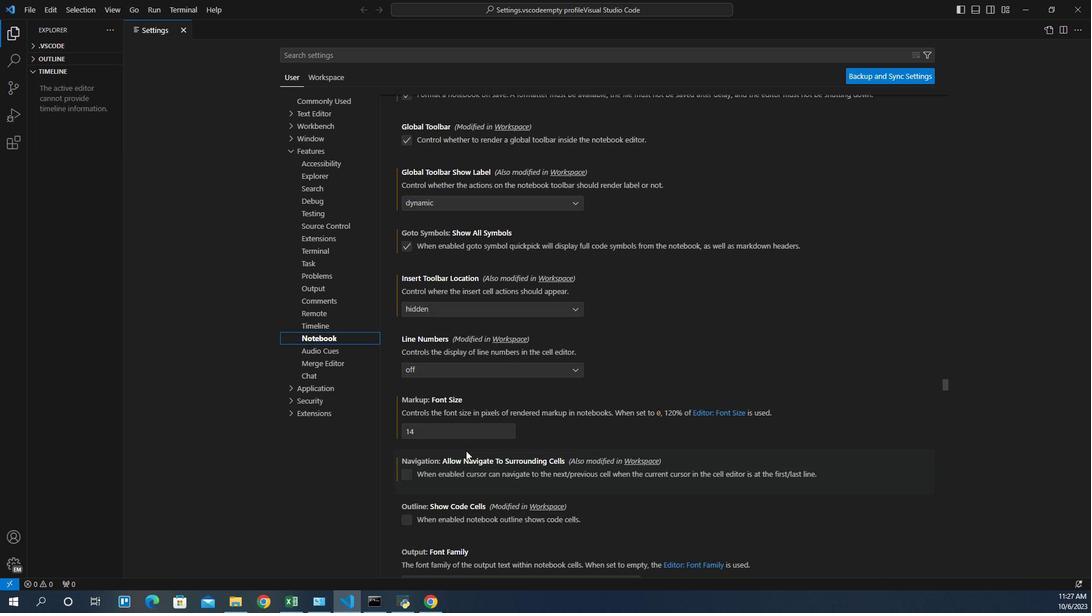 
Action: Mouse scrolled (464, 431) with delta (0, 0)
Screenshot: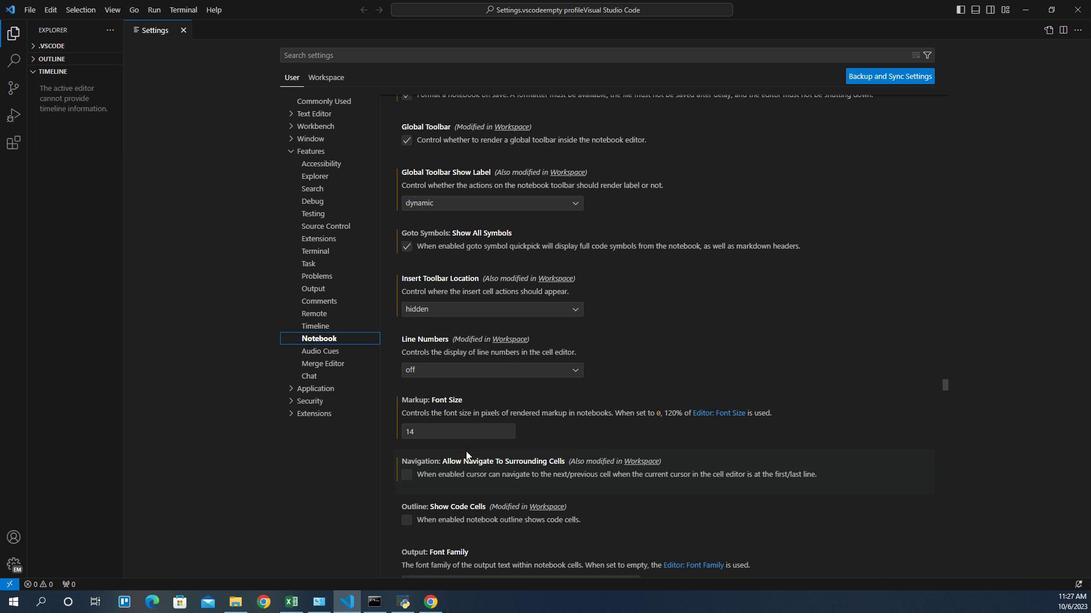 
Action: Mouse scrolled (464, 431) with delta (0, 0)
Screenshot: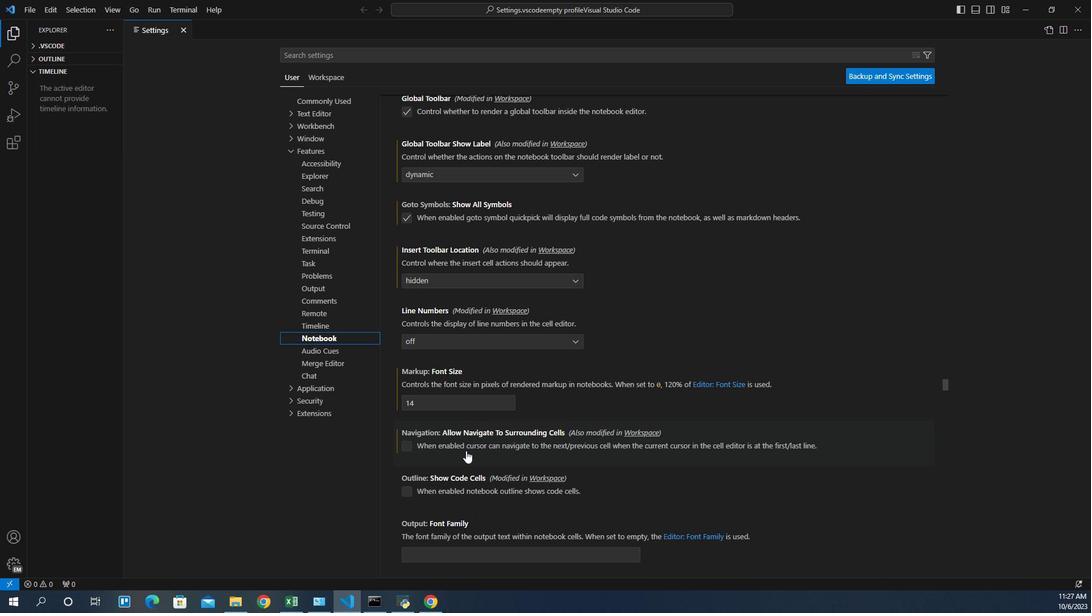 
Action: Mouse scrolled (464, 431) with delta (0, 0)
Screenshot: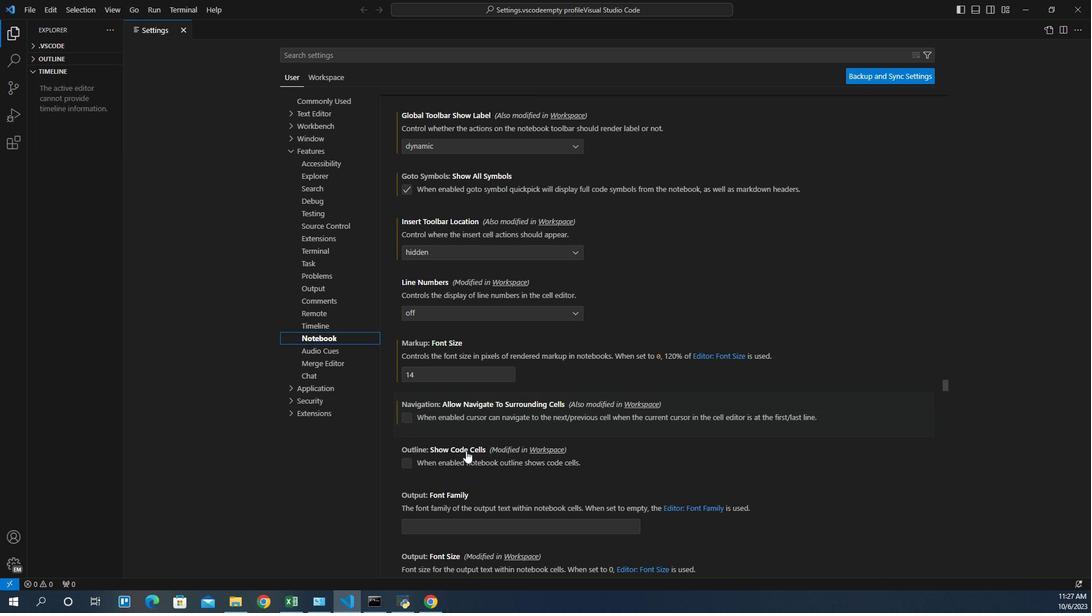 
Action: Mouse scrolled (464, 431) with delta (0, 0)
Screenshot: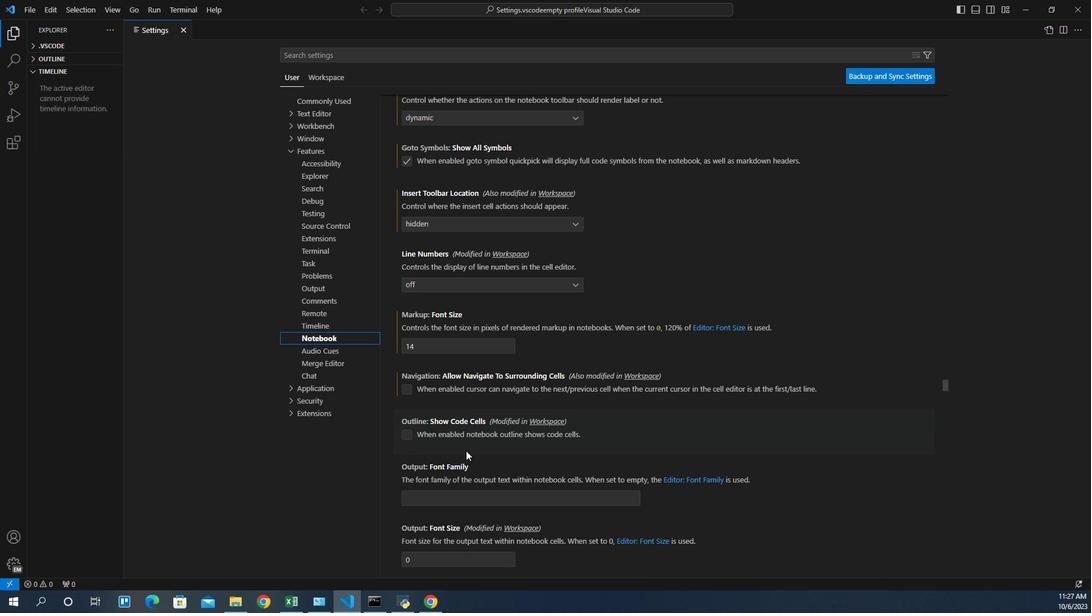 
Action: Mouse moved to (402, 377)
Screenshot: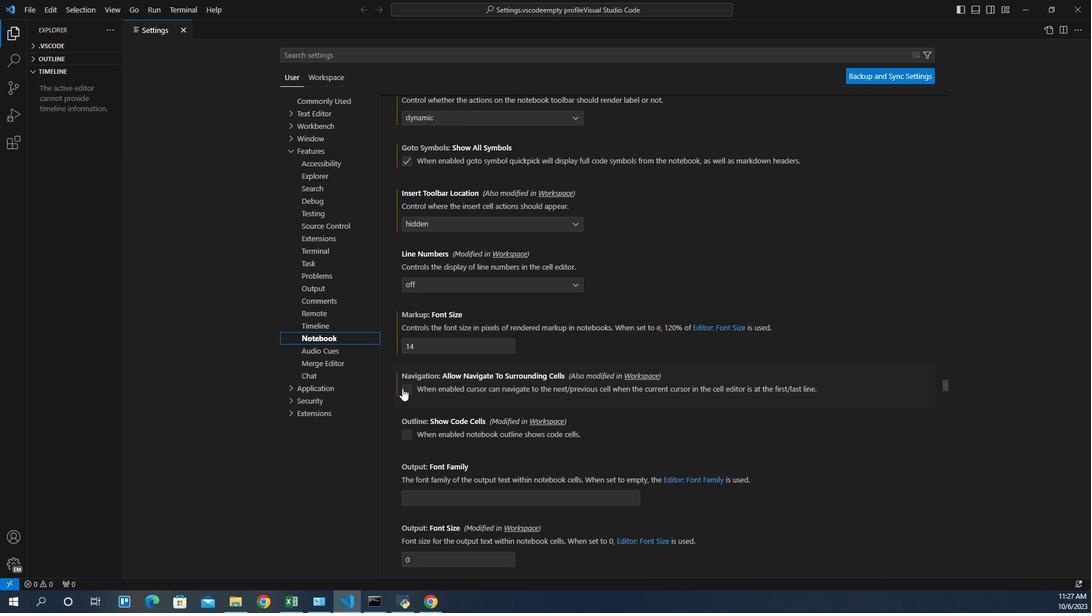 
Action: Mouse pressed left at (402, 377)
Screenshot: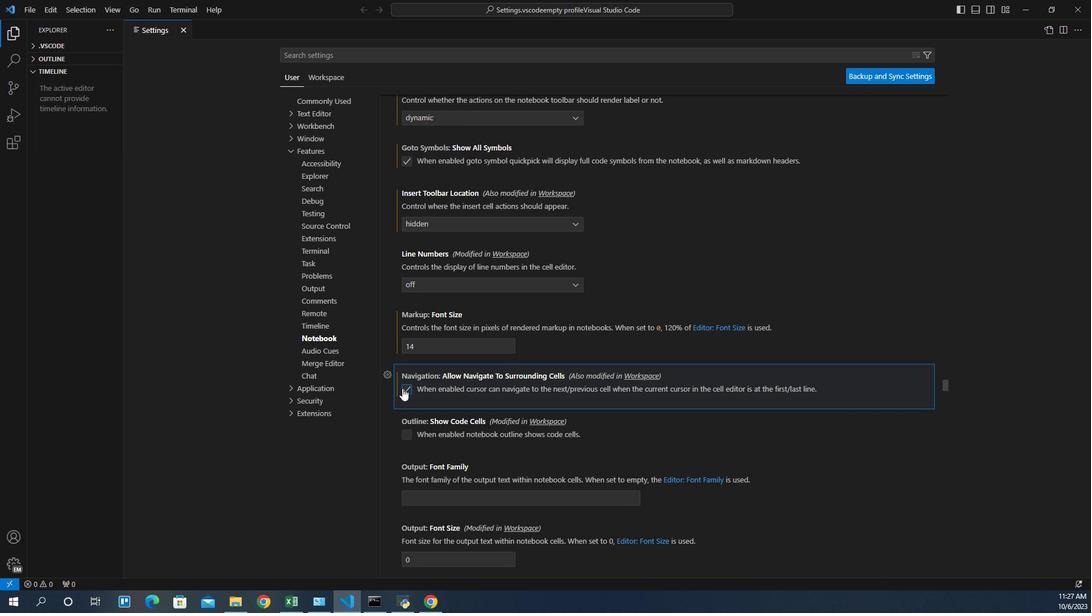 
Action: Mouse moved to (419, 386)
Screenshot: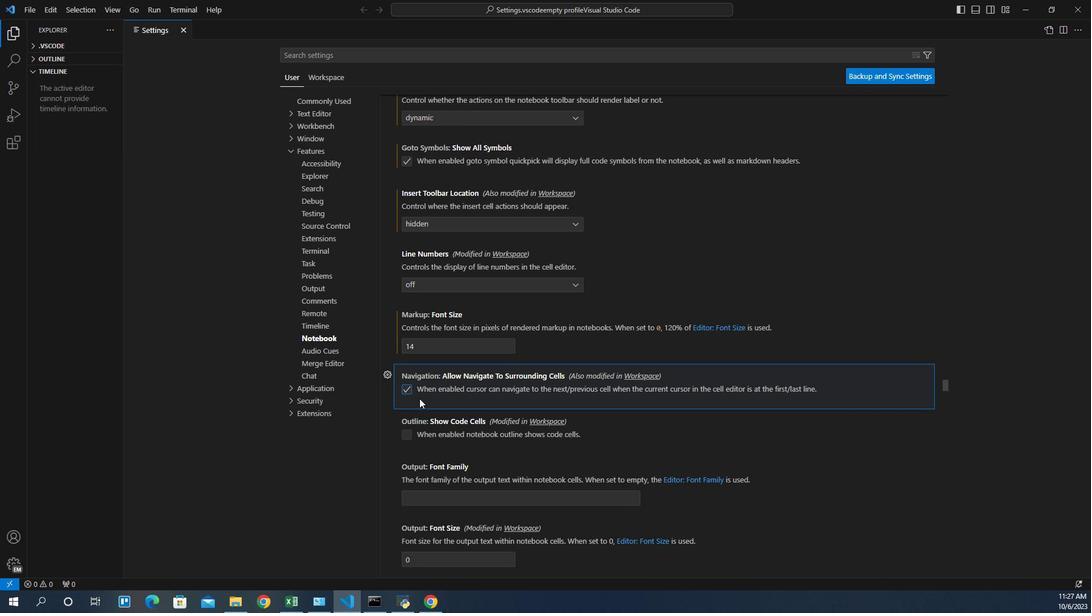 
